 Task: Look for space in Kufstein, Austria from 4th June, 2023 to 15th June, 2023 for 2 adults in price range Rs.10000 to Rs.15000. Place can be entire place with 1  bedroom having 1 bed and 1 bathroom. Property type can be hotel. Amenities needed are: heating, . Booking option can be shelf check-in. Required host language is English.
Action: Mouse moved to (387, 83)
Screenshot: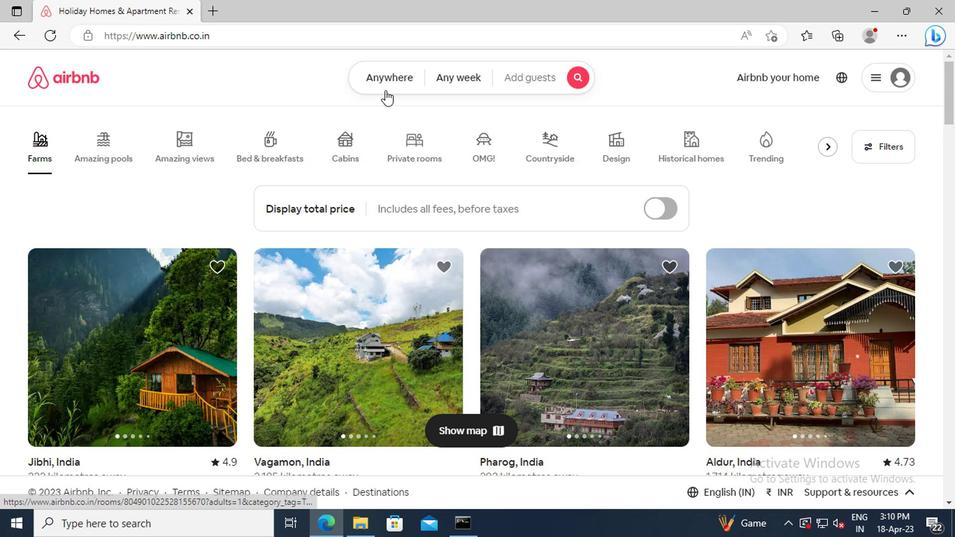 
Action: Mouse pressed left at (387, 83)
Screenshot: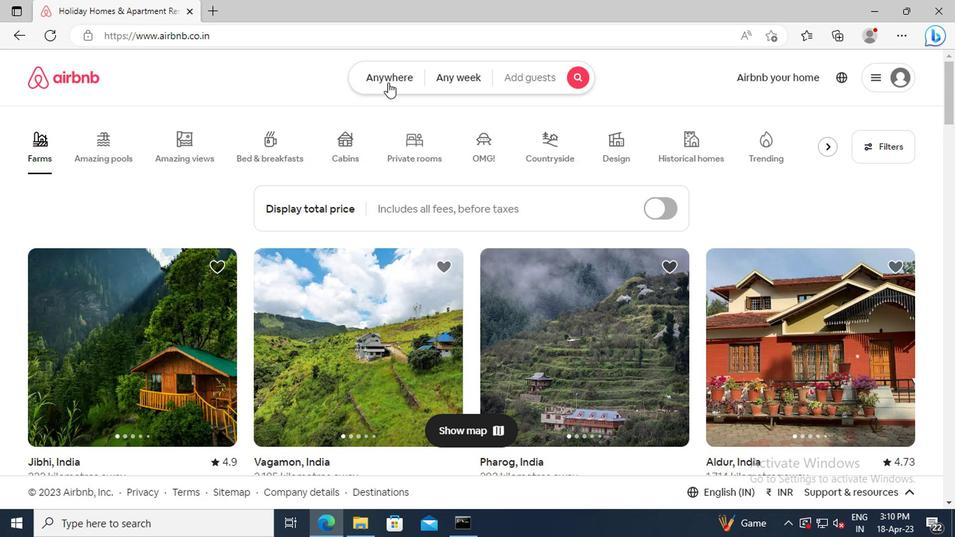 
Action: Mouse moved to (232, 139)
Screenshot: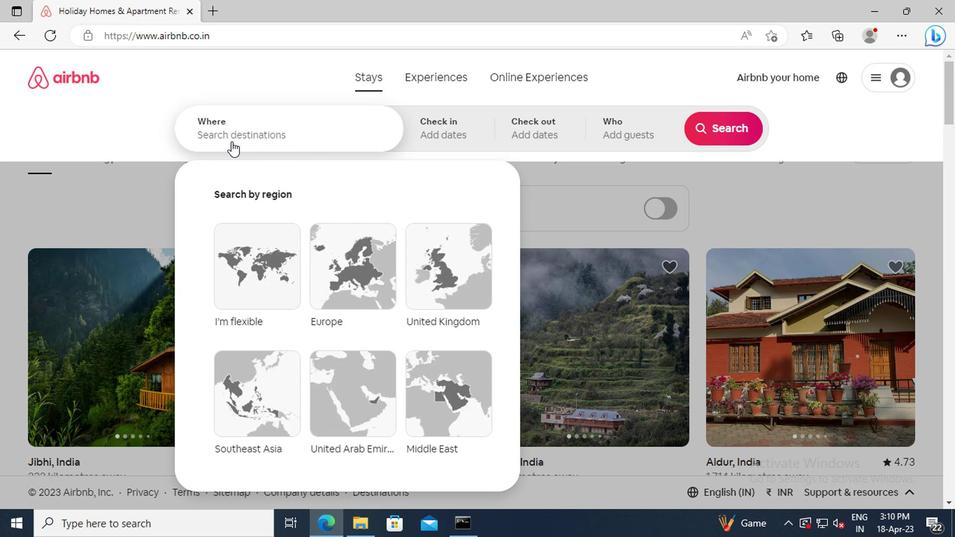 
Action: Mouse pressed left at (232, 139)
Screenshot: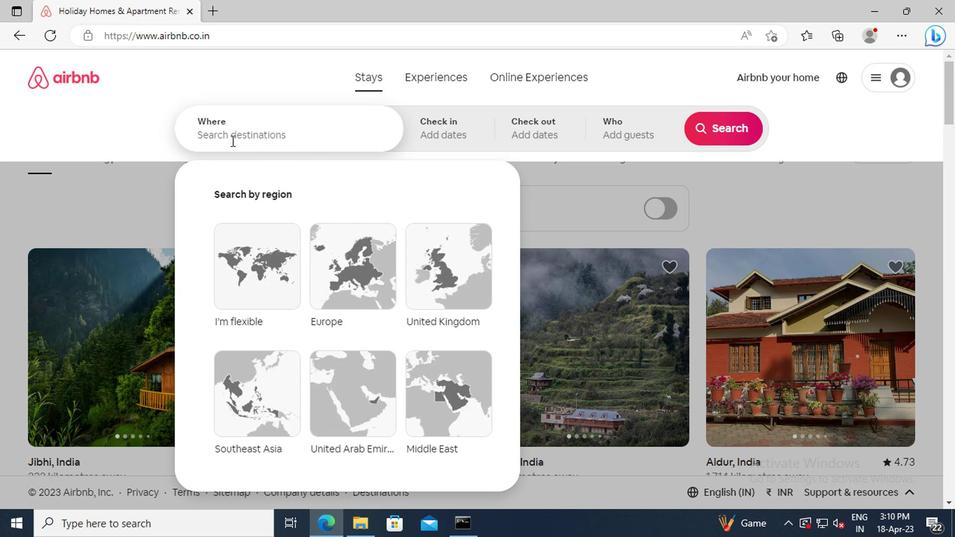
Action: Key pressed <Key.shift>KUFSTEIN,<Key.space><Key.shift_r>AUSTRIA<Key.enter>
Screenshot: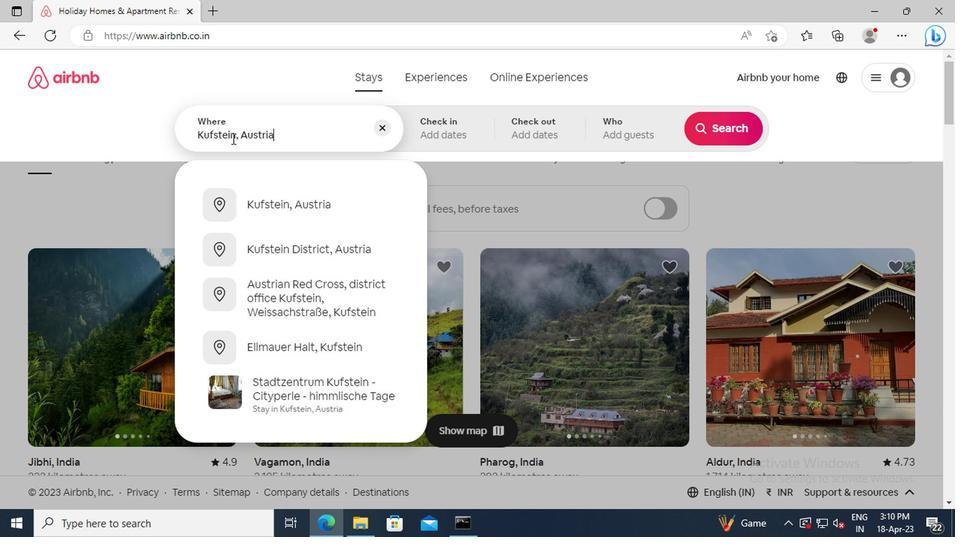 
Action: Mouse moved to (711, 242)
Screenshot: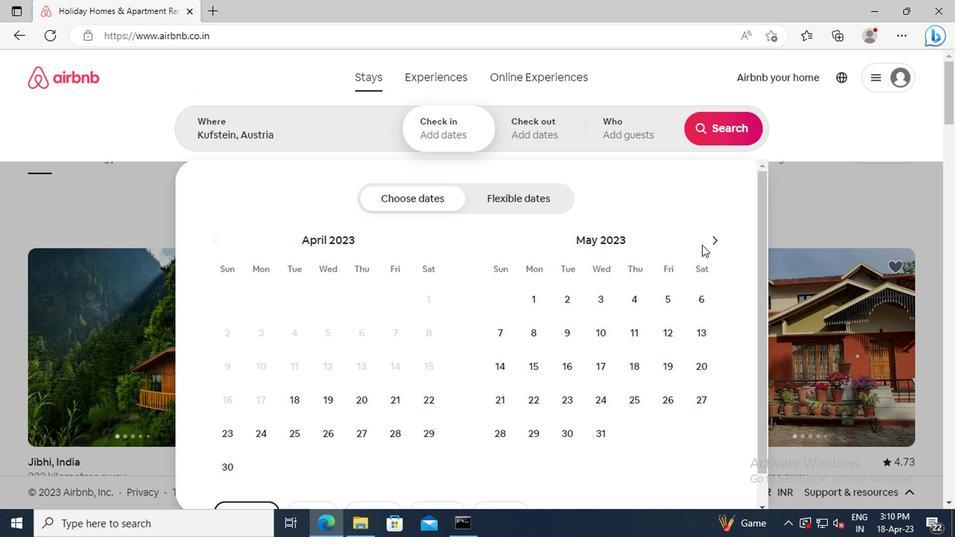 
Action: Mouse pressed left at (711, 242)
Screenshot: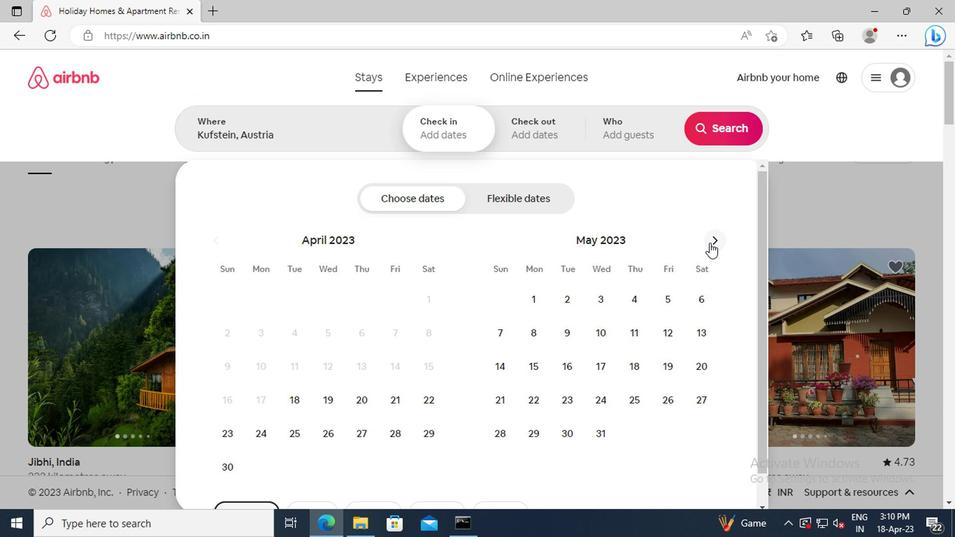 
Action: Mouse moved to (508, 335)
Screenshot: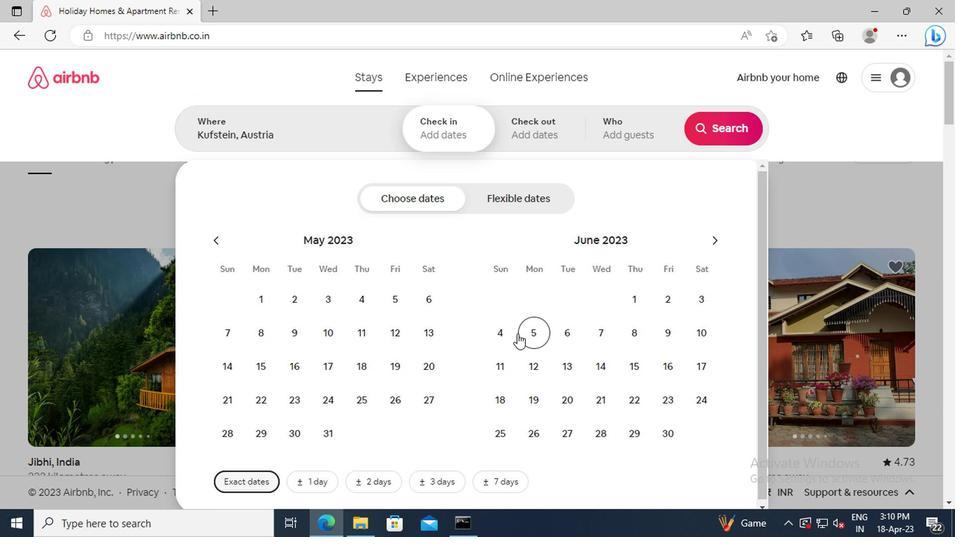 
Action: Mouse pressed left at (508, 335)
Screenshot: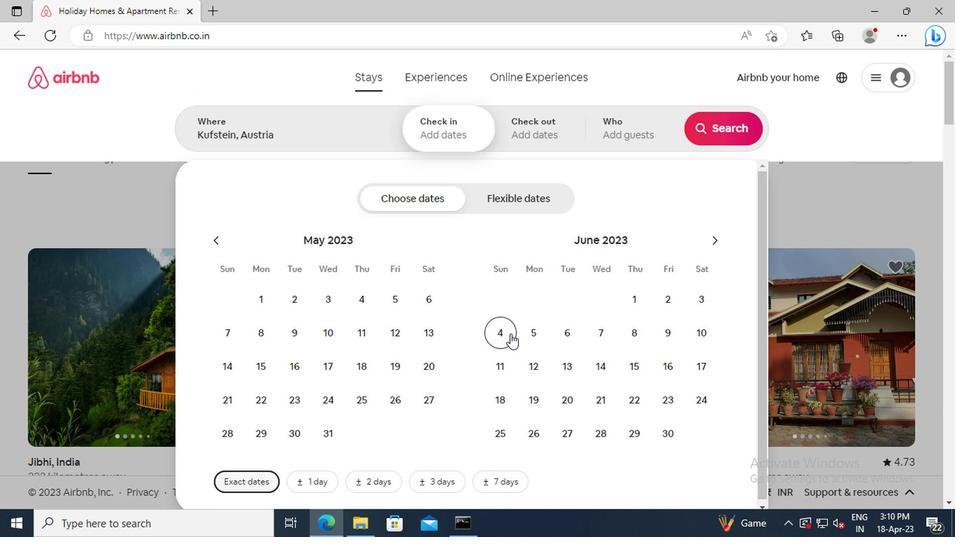 
Action: Mouse moved to (627, 373)
Screenshot: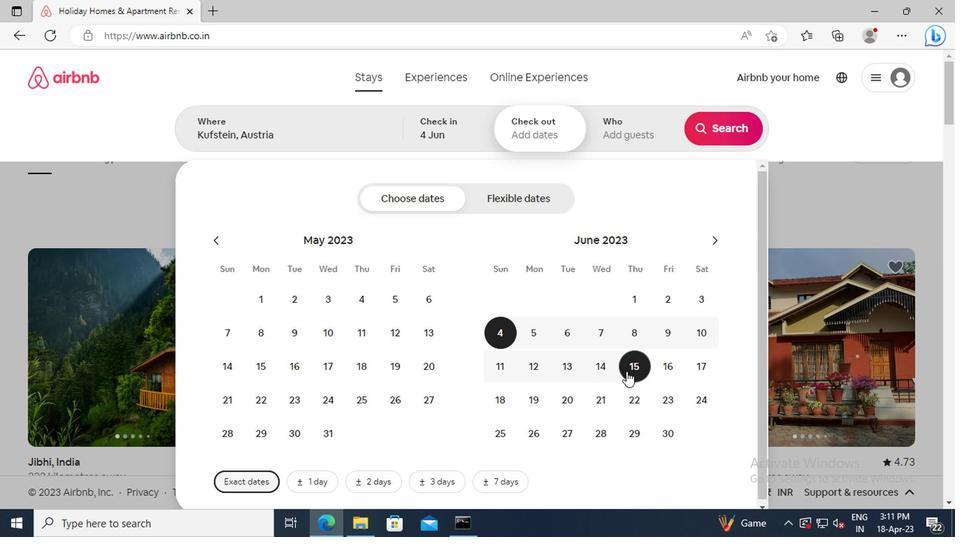 
Action: Mouse pressed left at (627, 373)
Screenshot: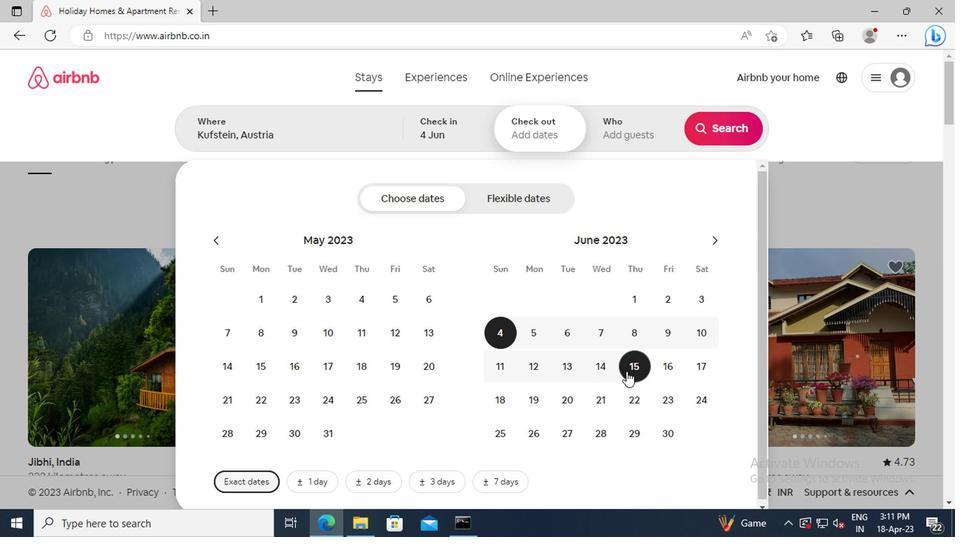 
Action: Mouse moved to (613, 133)
Screenshot: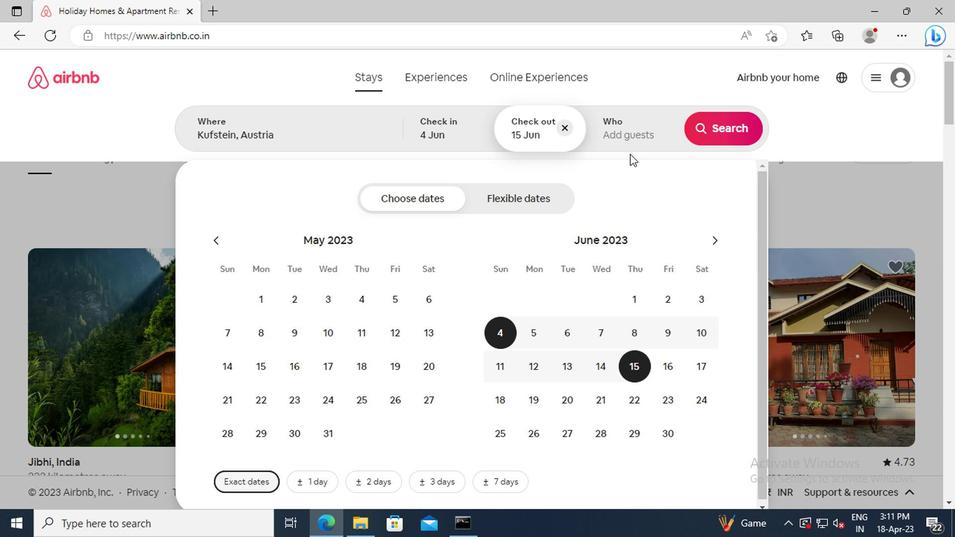 
Action: Mouse pressed left at (613, 133)
Screenshot: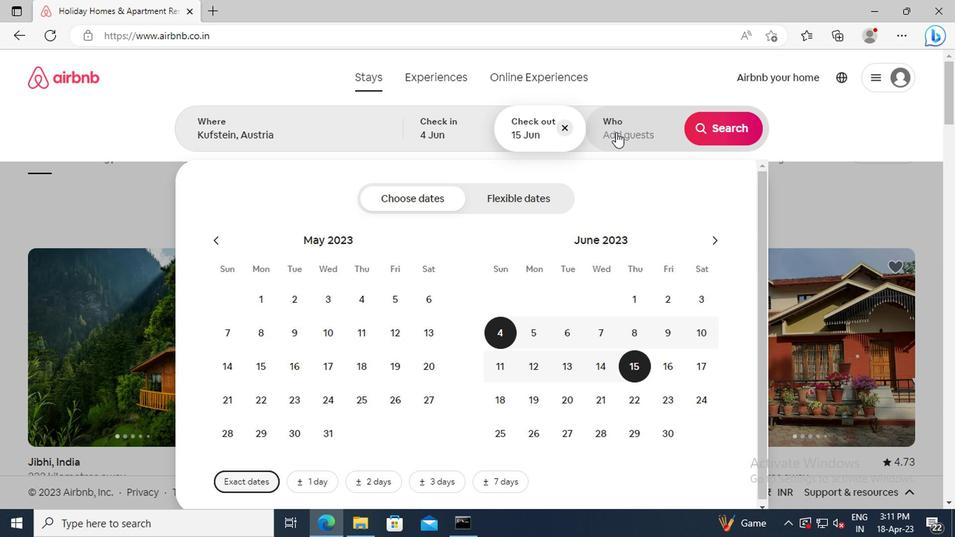 
Action: Mouse moved to (724, 200)
Screenshot: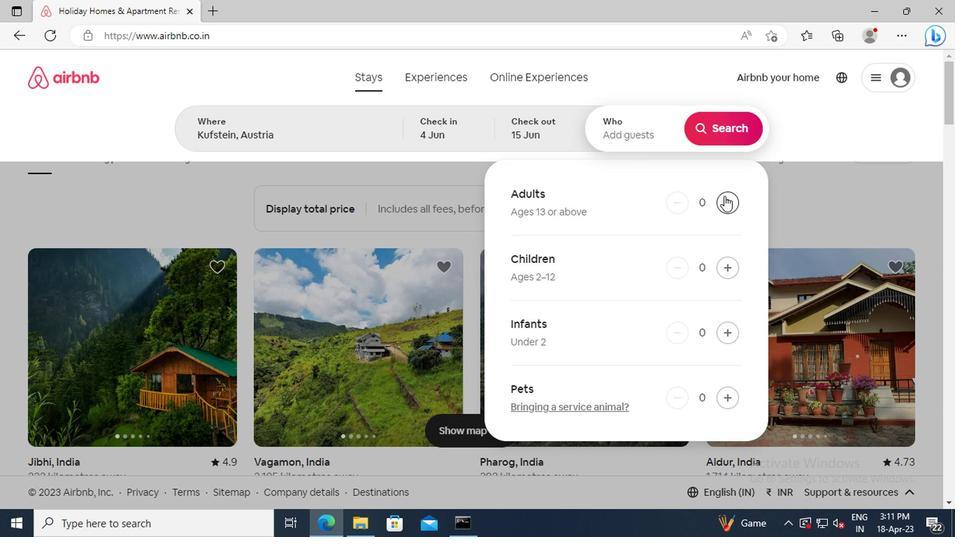 
Action: Mouse pressed left at (724, 200)
Screenshot: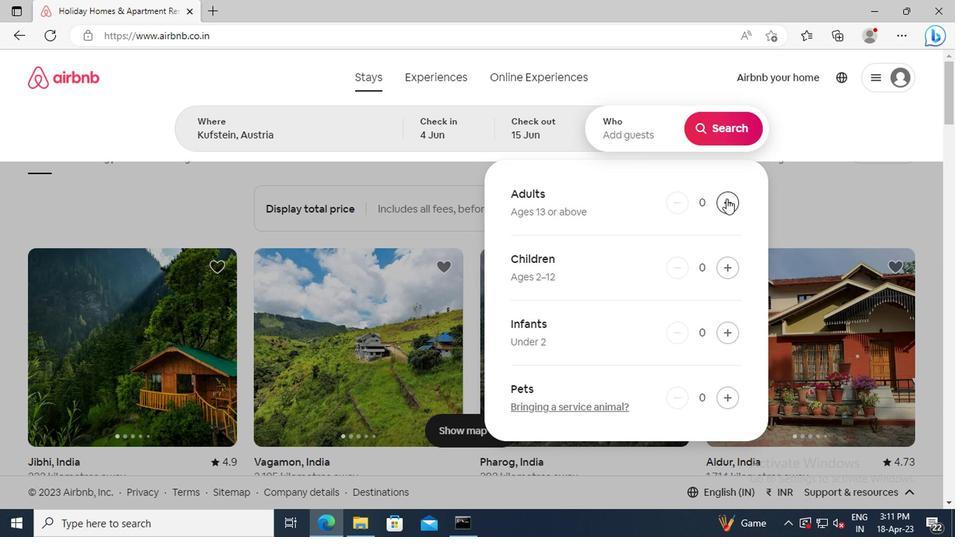 
Action: Mouse pressed left at (724, 200)
Screenshot: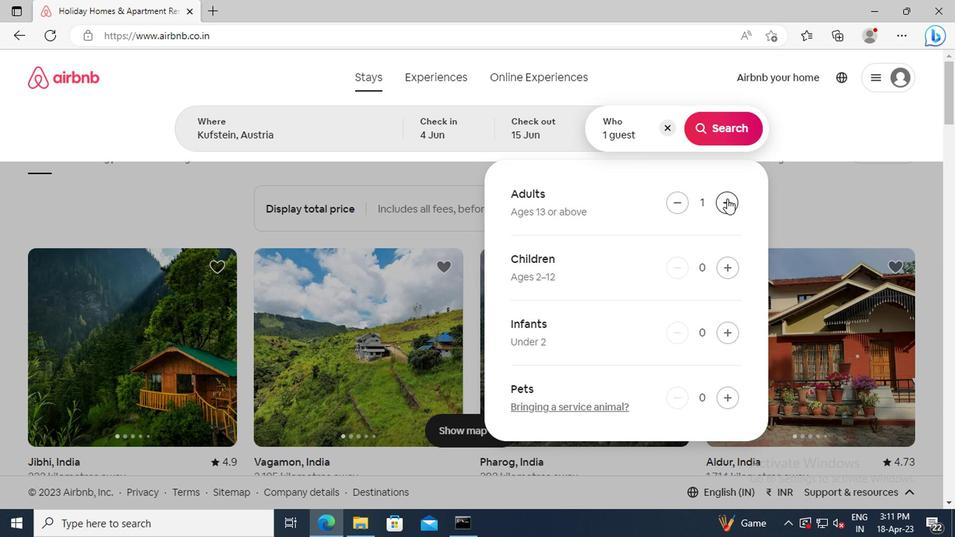 
Action: Mouse moved to (724, 127)
Screenshot: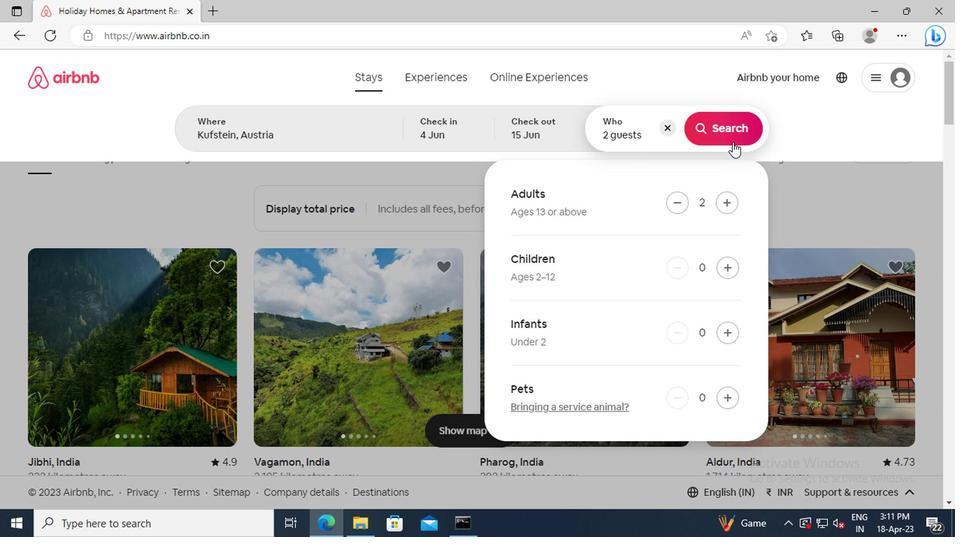 
Action: Mouse pressed left at (724, 127)
Screenshot: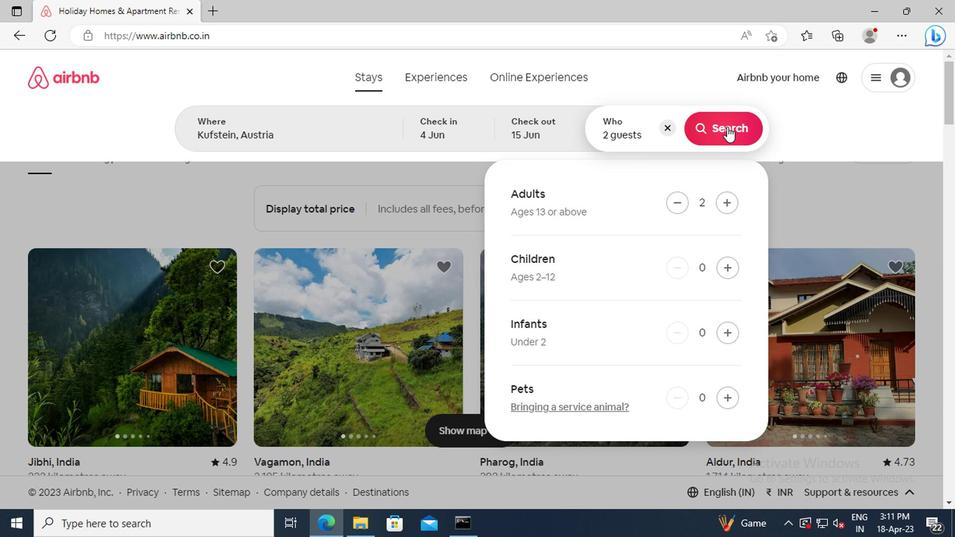 
Action: Mouse moved to (886, 129)
Screenshot: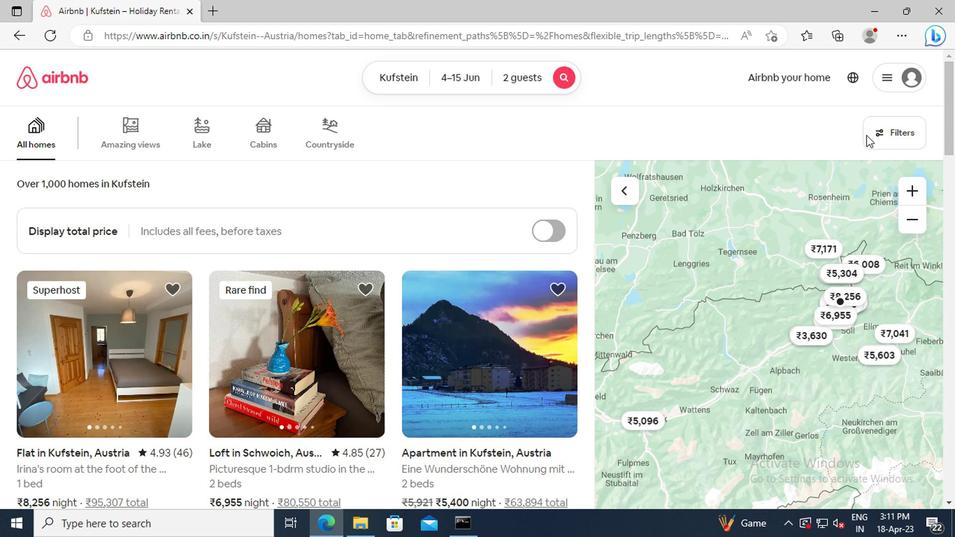 
Action: Mouse pressed left at (886, 129)
Screenshot: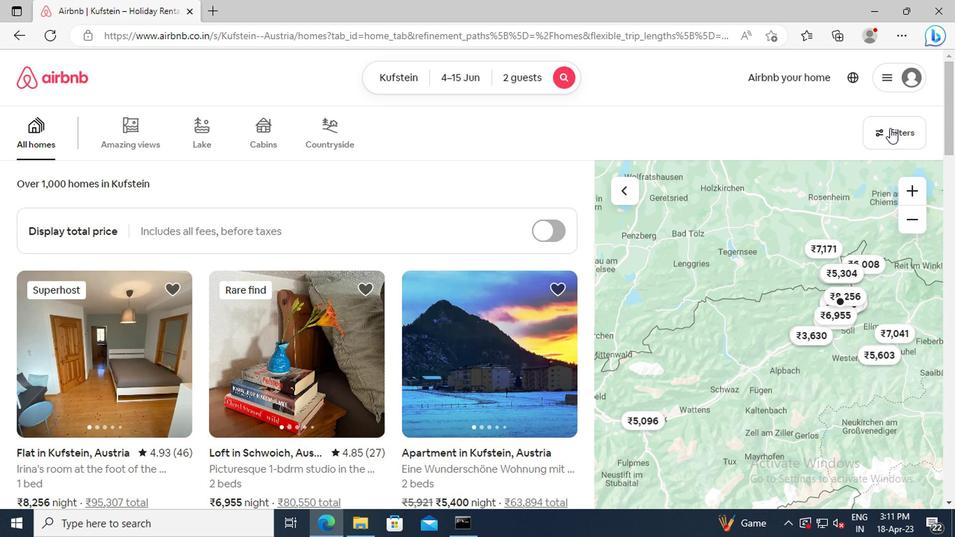 
Action: Mouse moved to (314, 313)
Screenshot: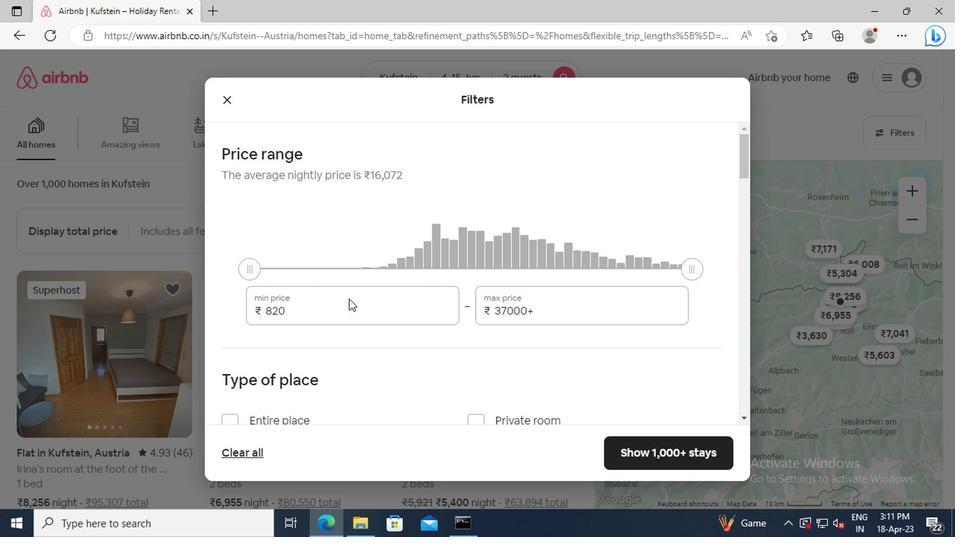 
Action: Mouse pressed left at (314, 313)
Screenshot: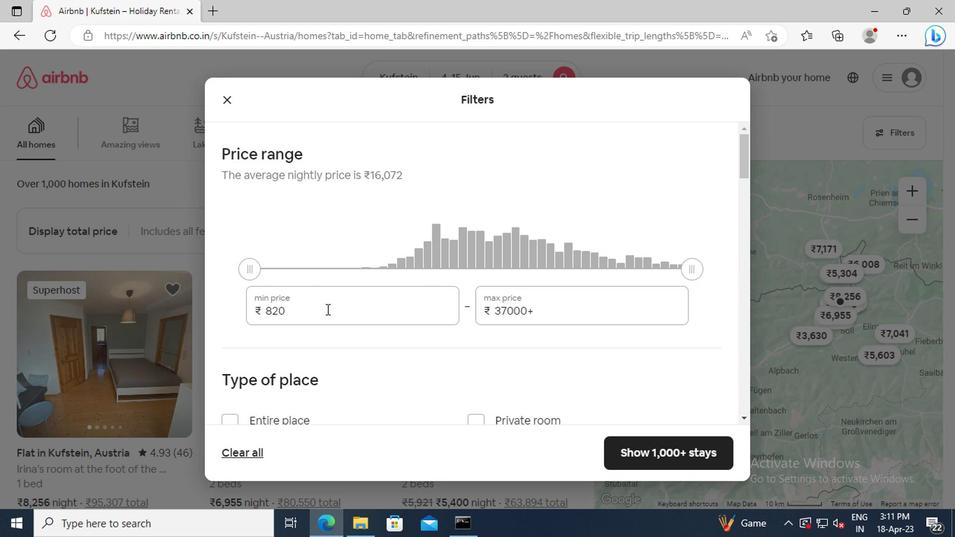 
Action: Key pressed <Key.backspace><Key.backspace><Key.backspace>10000<Key.tab><Key.delete>15000
Screenshot: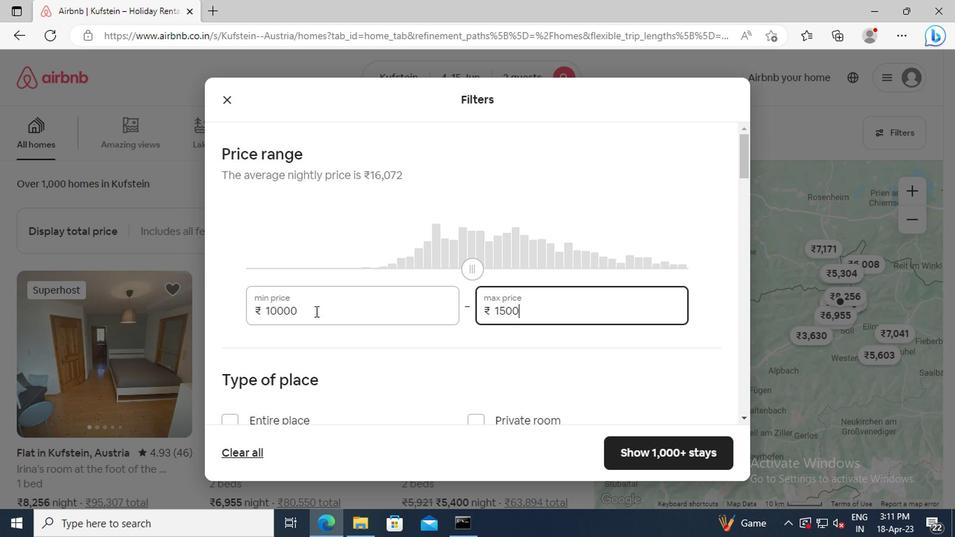 
Action: Mouse scrolled (314, 312) with delta (0, 0)
Screenshot: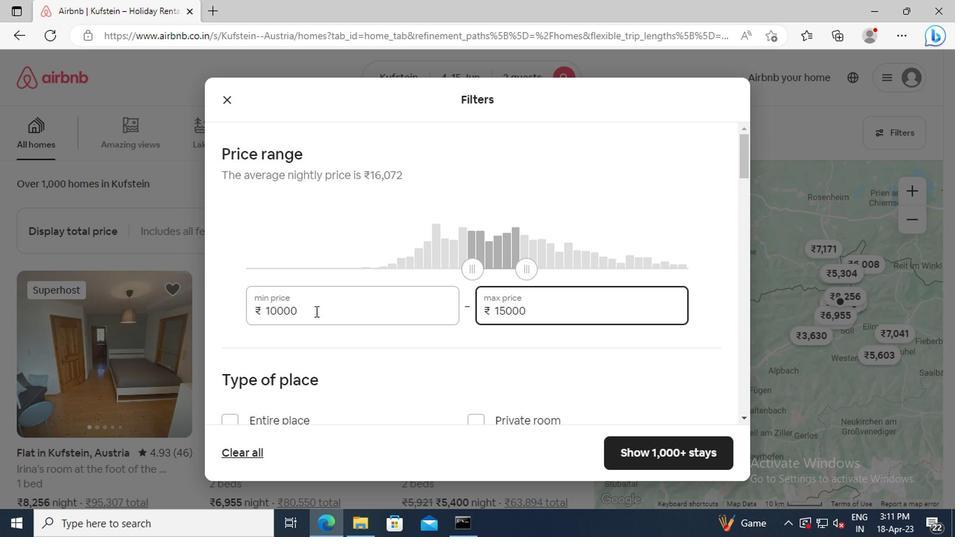 
Action: Mouse scrolled (314, 312) with delta (0, 0)
Screenshot: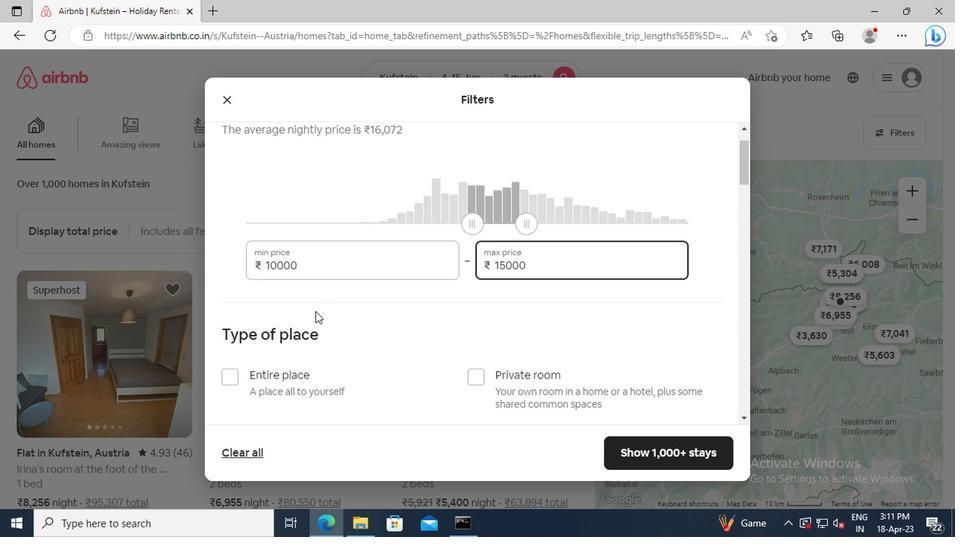 
Action: Mouse scrolled (314, 312) with delta (0, 0)
Screenshot: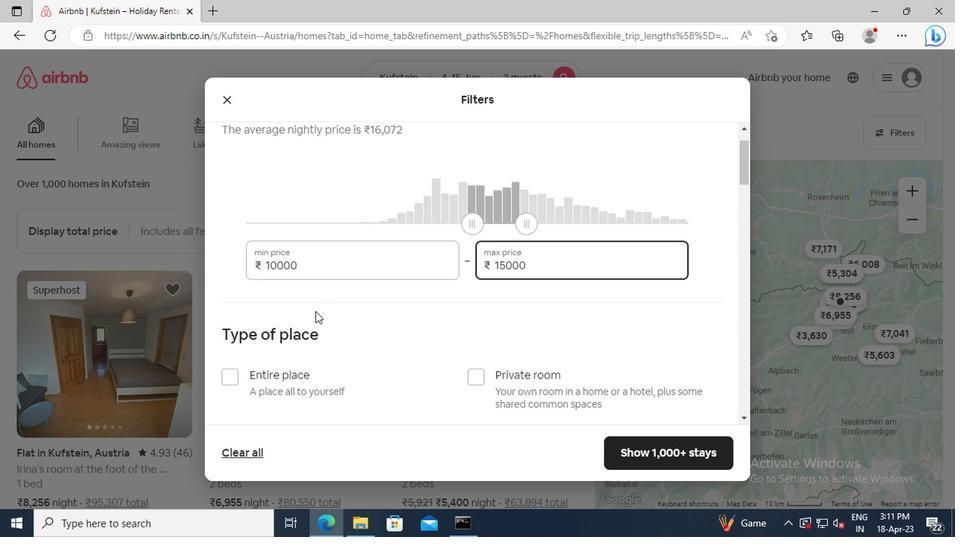 
Action: Mouse moved to (227, 290)
Screenshot: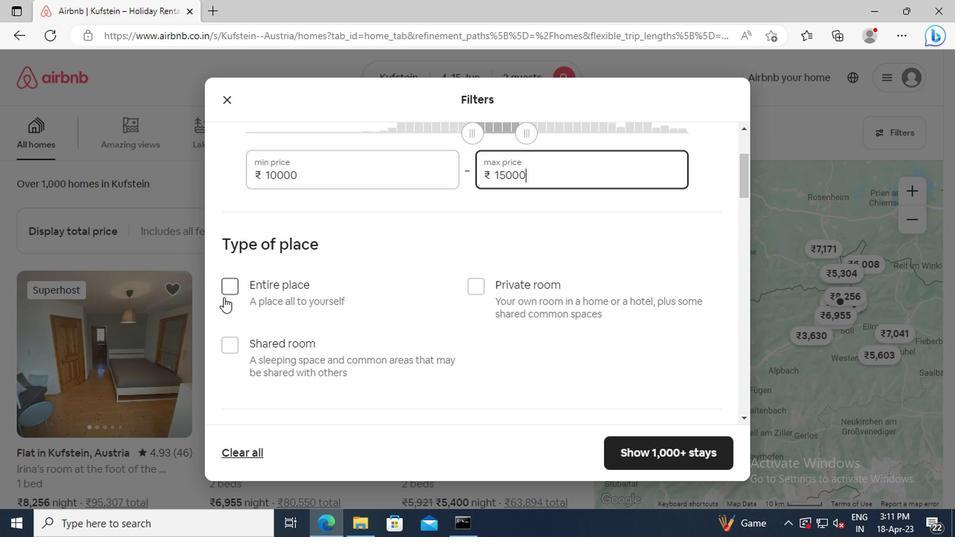 
Action: Mouse pressed left at (227, 290)
Screenshot: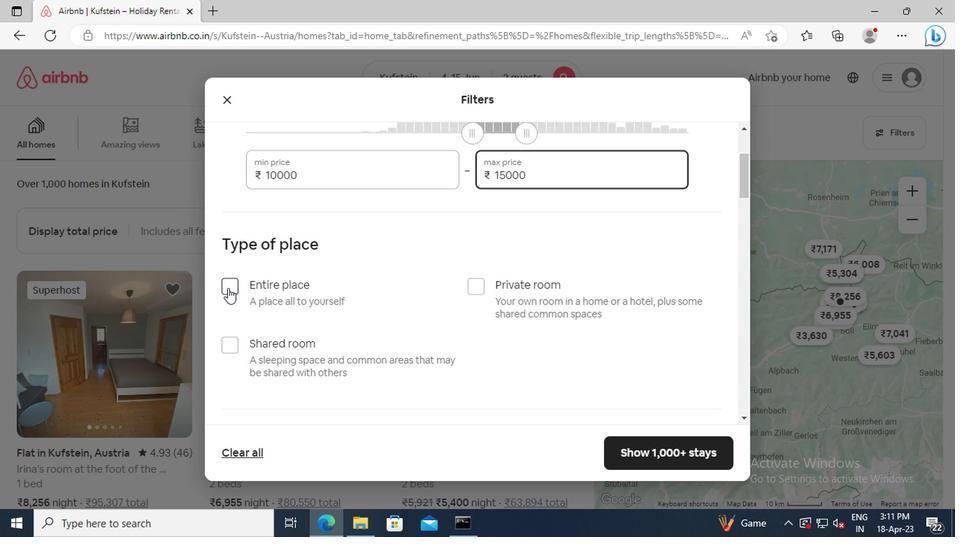 
Action: Mouse moved to (379, 282)
Screenshot: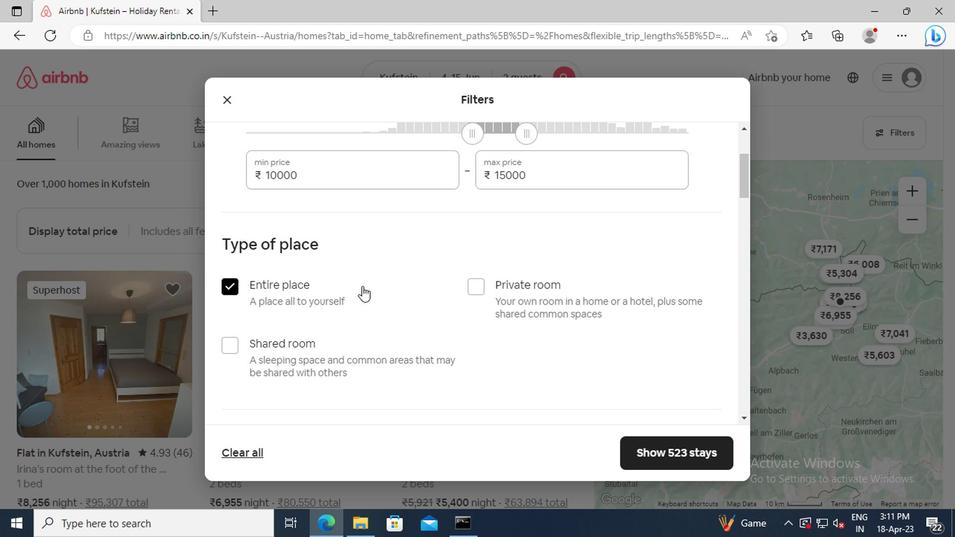 
Action: Mouse scrolled (379, 281) with delta (0, 0)
Screenshot: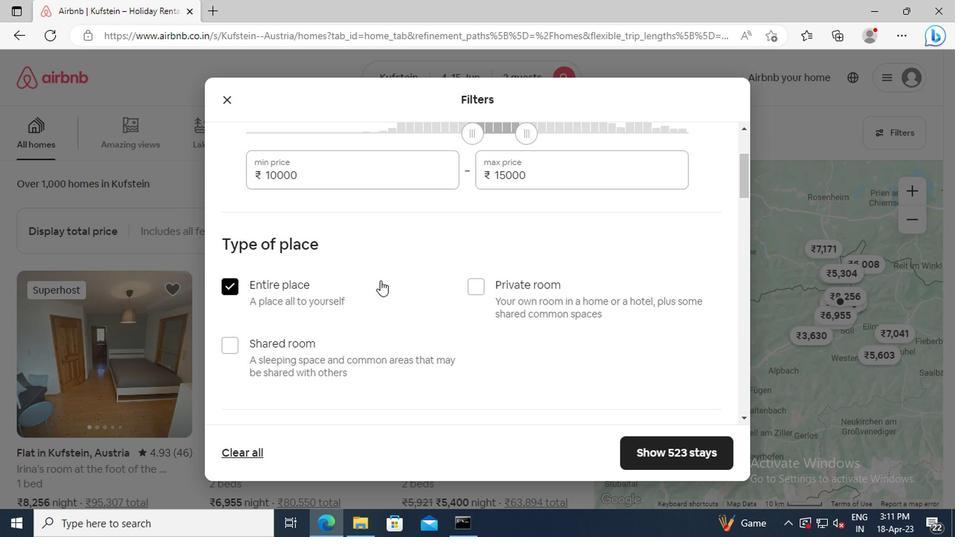 
Action: Mouse scrolled (379, 281) with delta (0, 0)
Screenshot: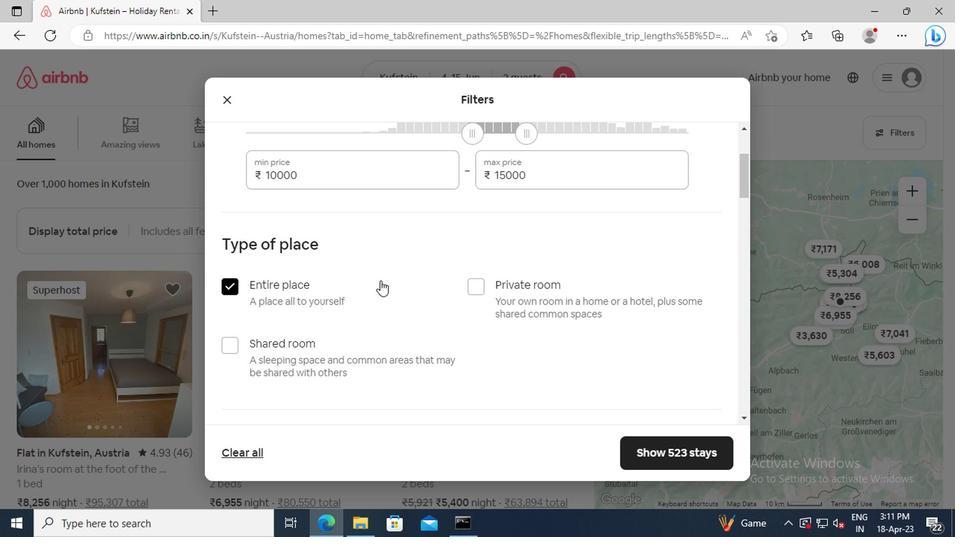 
Action: Mouse scrolled (379, 281) with delta (0, 0)
Screenshot: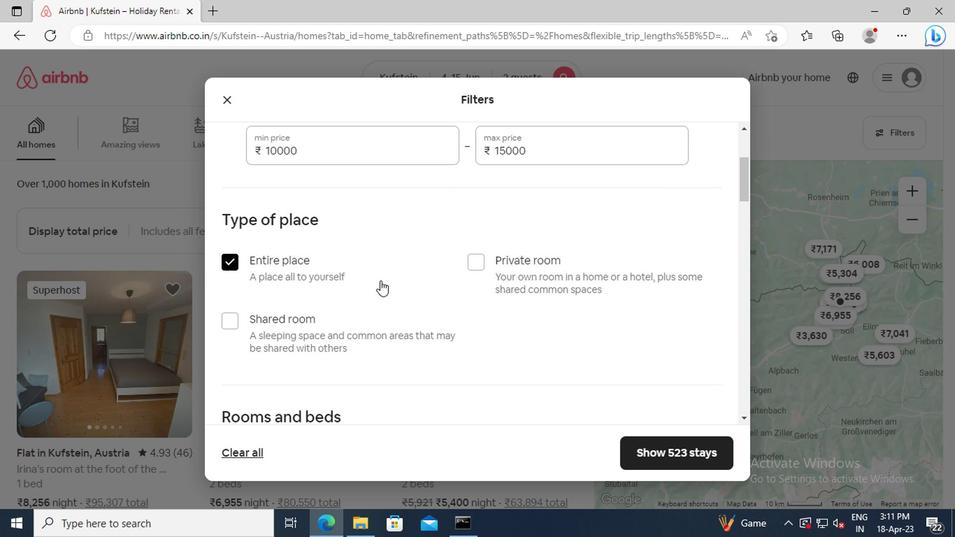 
Action: Mouse scrolled (379, 281) with delta (0, 0)
Screenshot: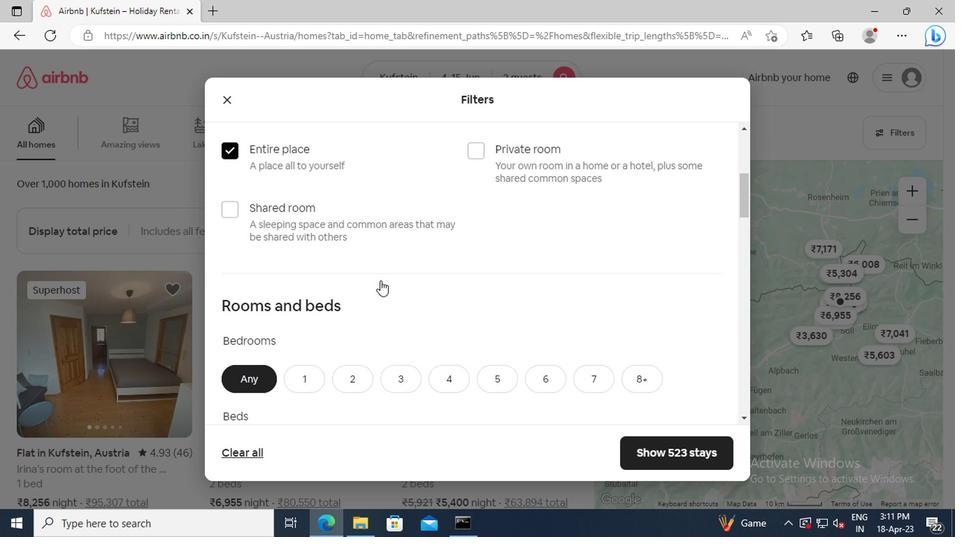 
Action: Mouse moved to (314, 329)
Screenshot: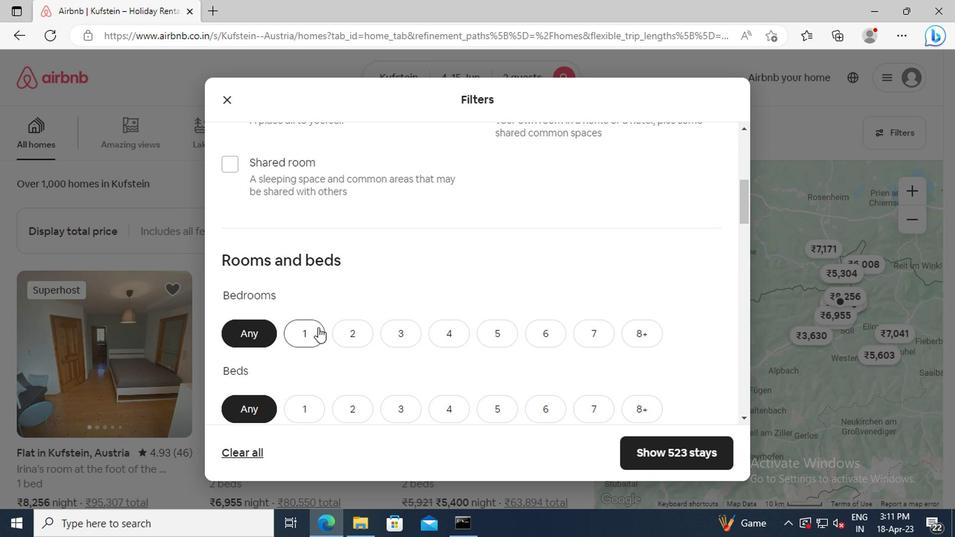 
Action: Mouse pressed left at (314, 329)
Screenshot: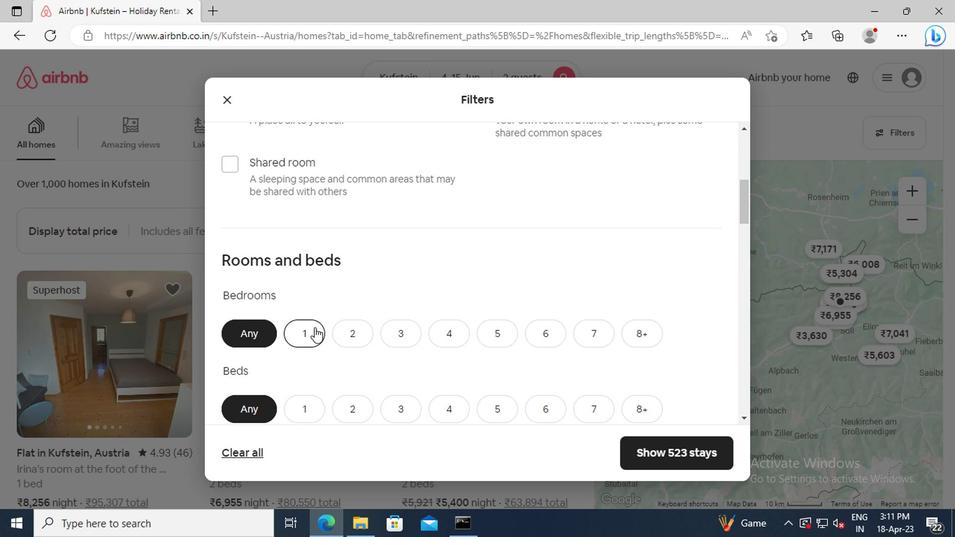 
Action: Mouse scrolled (314, 328) with delta (0, 0)
Screenshot: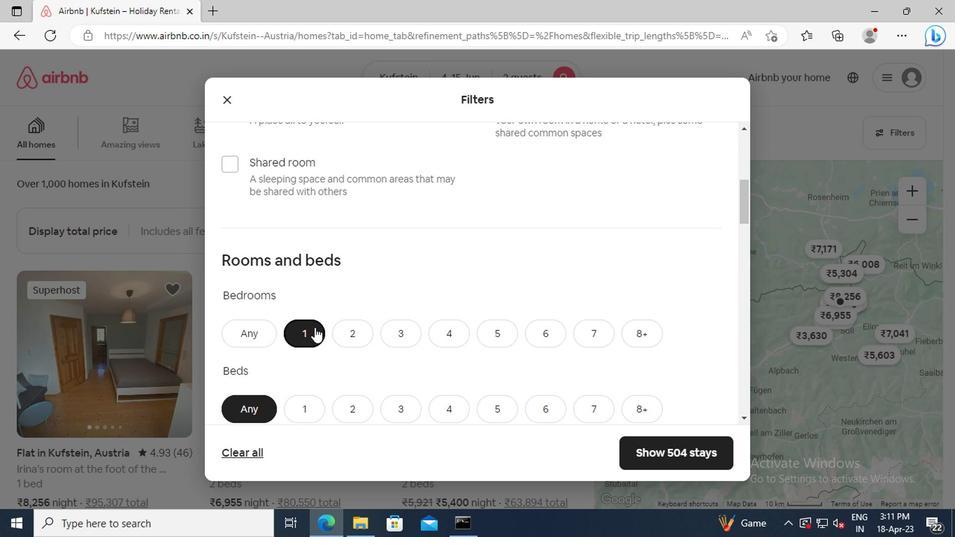 
Action: Mouse scrolled (314, 328) with delta (0, 0)
Screenshot: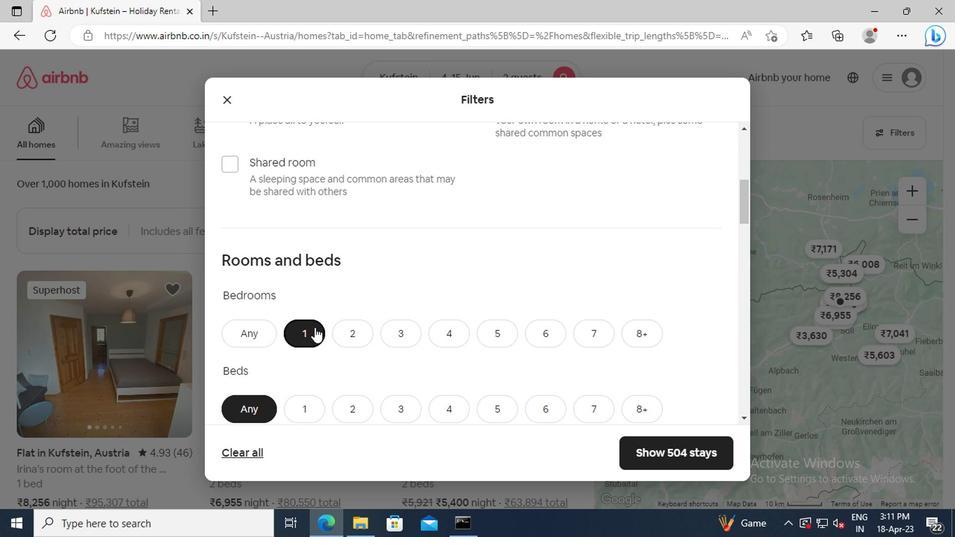 
Action: Mouse moved to (304, 321)
Screenshot: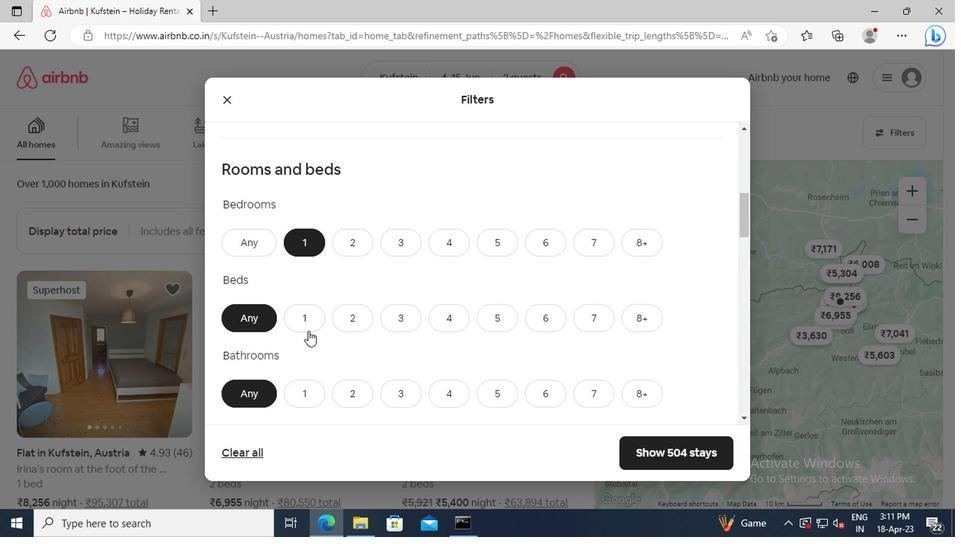 
Action: Mouse pressed left at (304, 321)
Screenshot: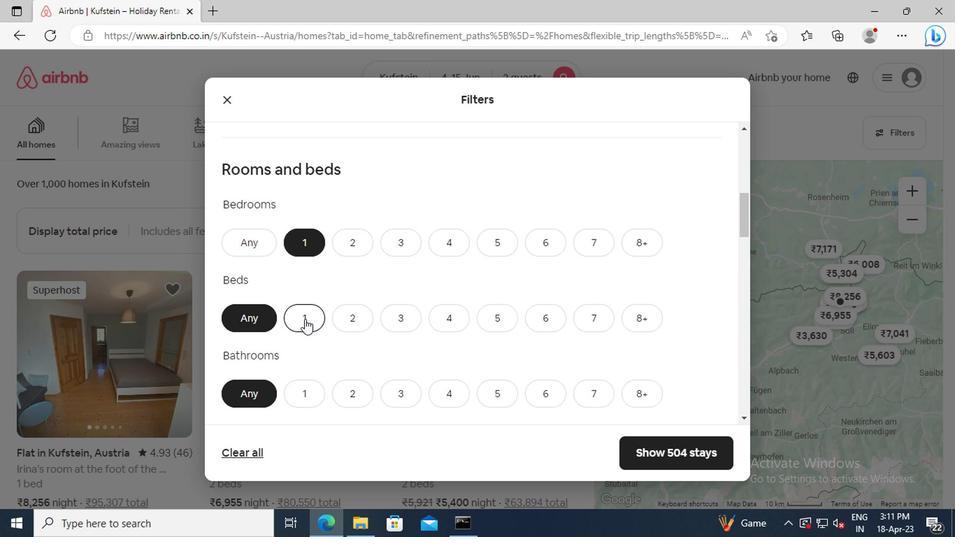 
Action: Mouse scrolled (304, 320) with delta (0, 0)
Screenshot: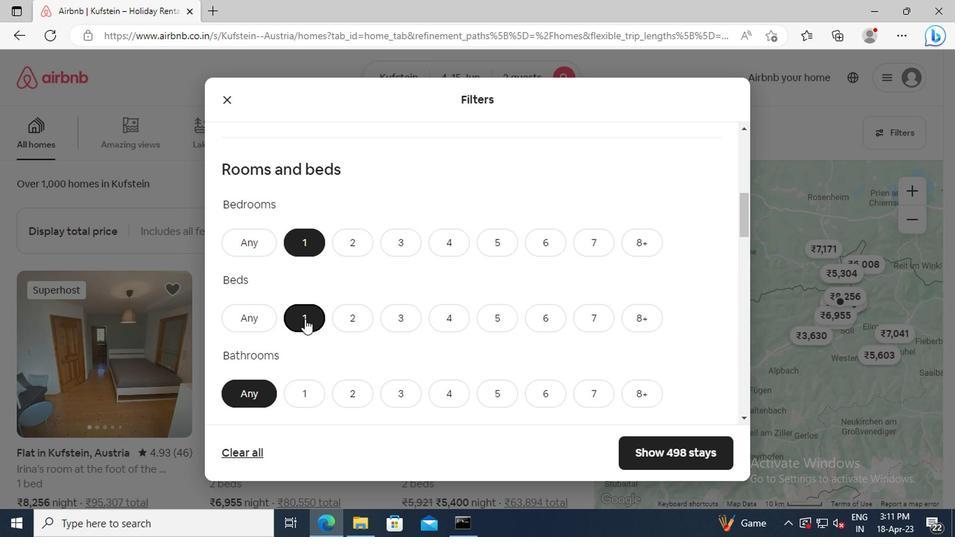 
Action: Mouse scrolled (304, 320) with delta (0, 0)
Screenshot: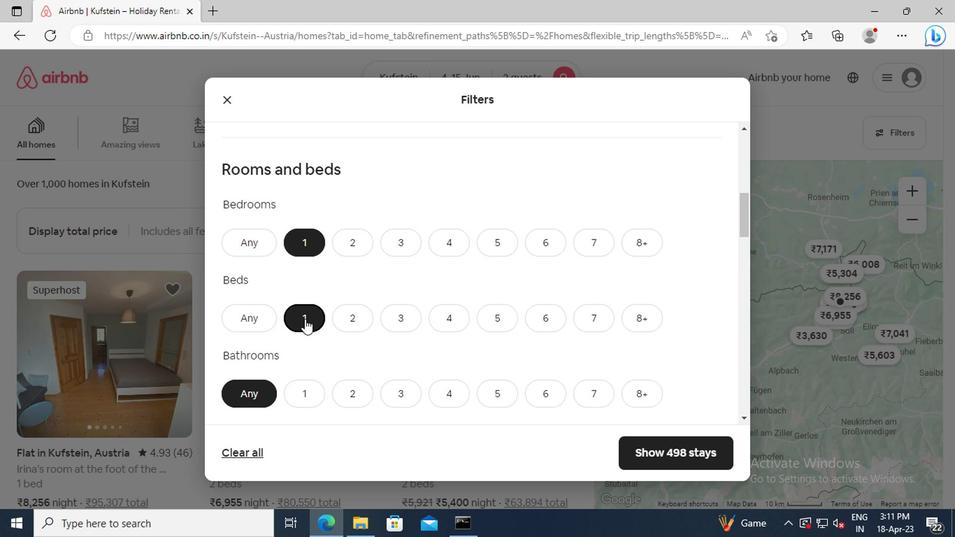 
Action: Mouse moved to (307, 309)
Screenshot: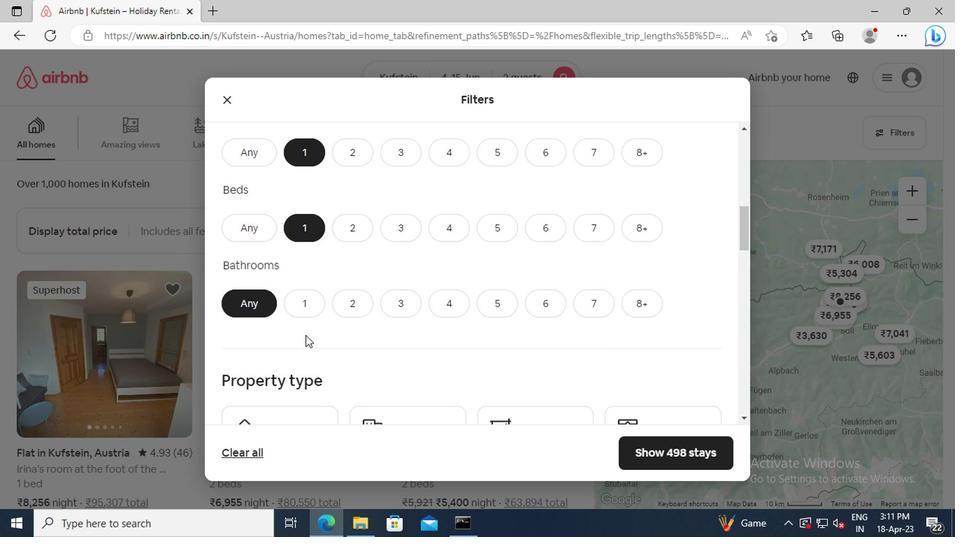 
Action: Mouse pressed left at (307, 309)
Screenshot: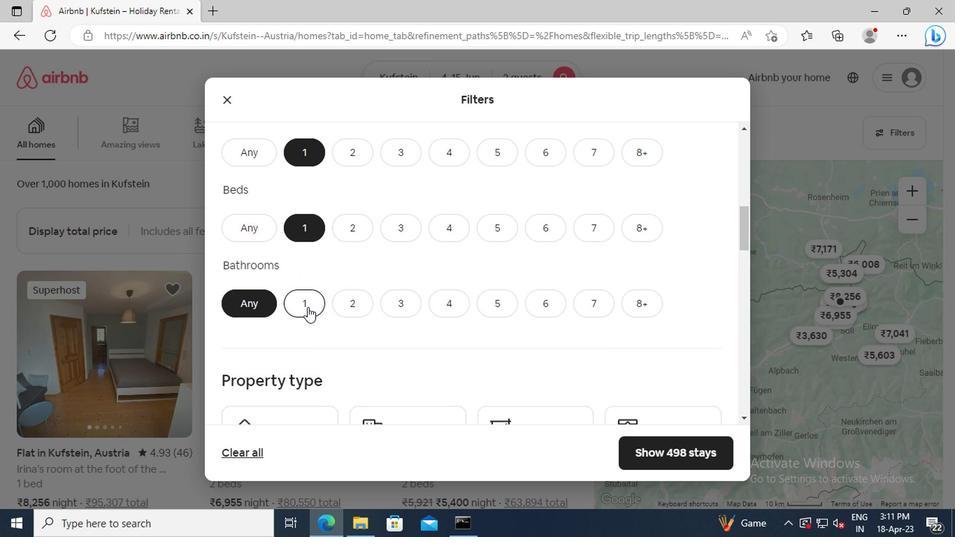 
Action: Mouse scrolled (307, 308) with delta (0, 0)
Screenshot: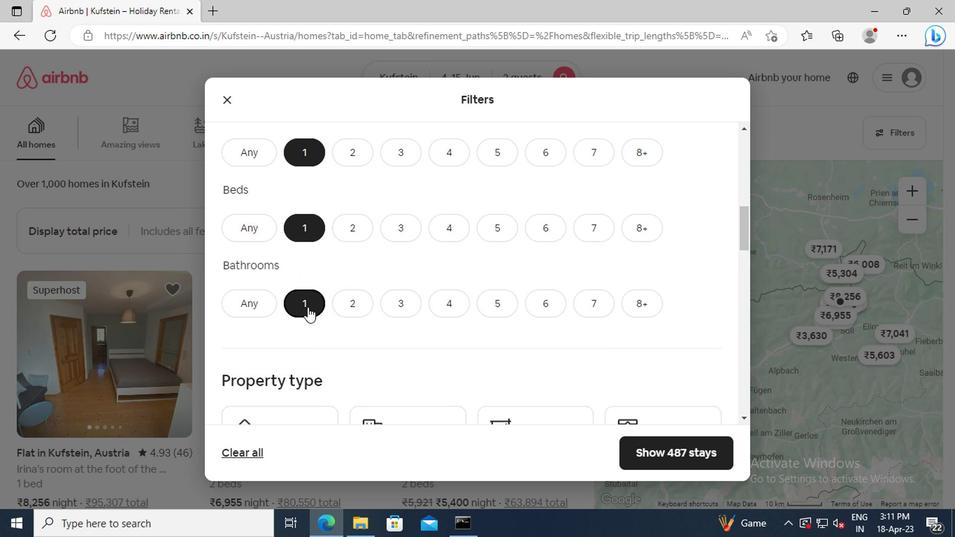 
Action: Mouse scrolled (307, 308) with delta (0, 0)
Screenshot: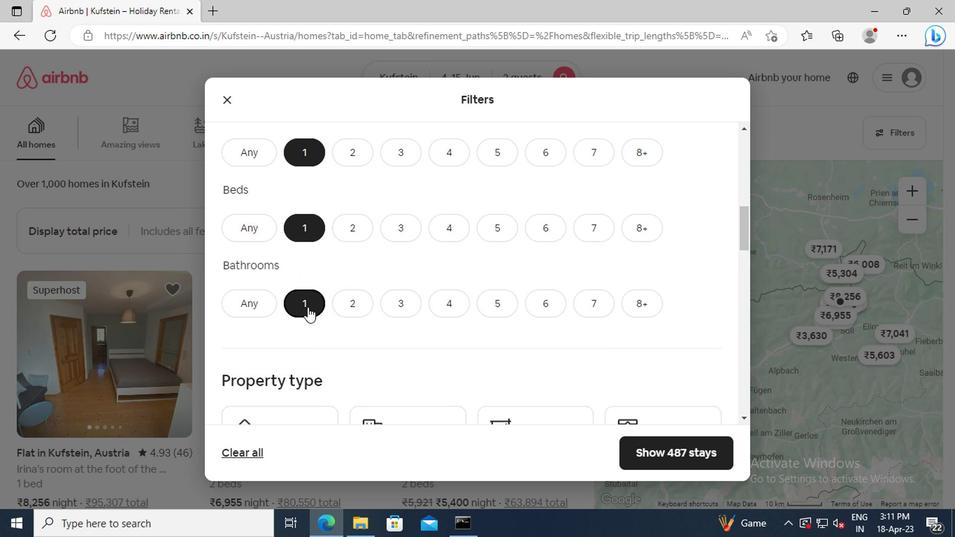 
Action: Mouse scrolled (307, 308) with delta (0, 0)
Screenshot: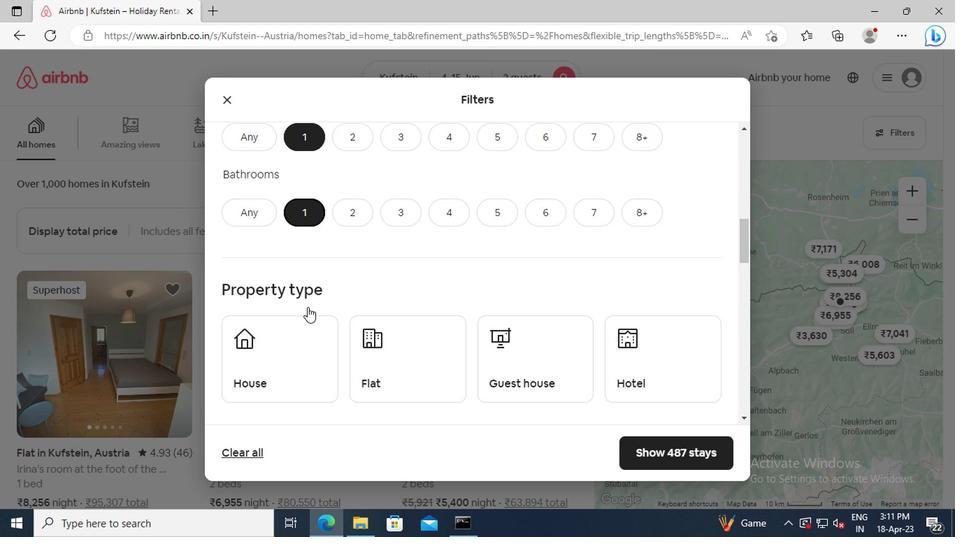 
Action: Mouse moved to (619, 303)
Screenshot: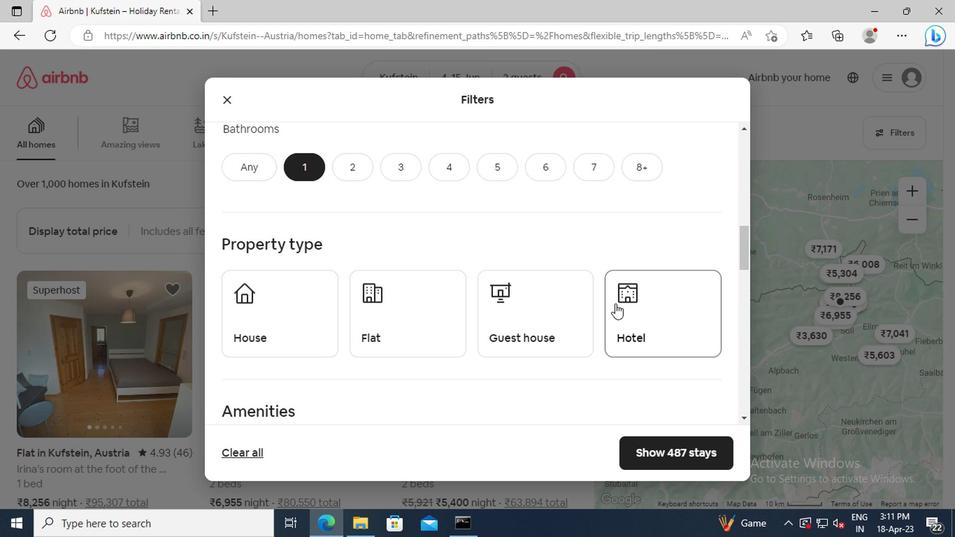 
Action: Mouse pressed left at (619, 303)
Screenshot: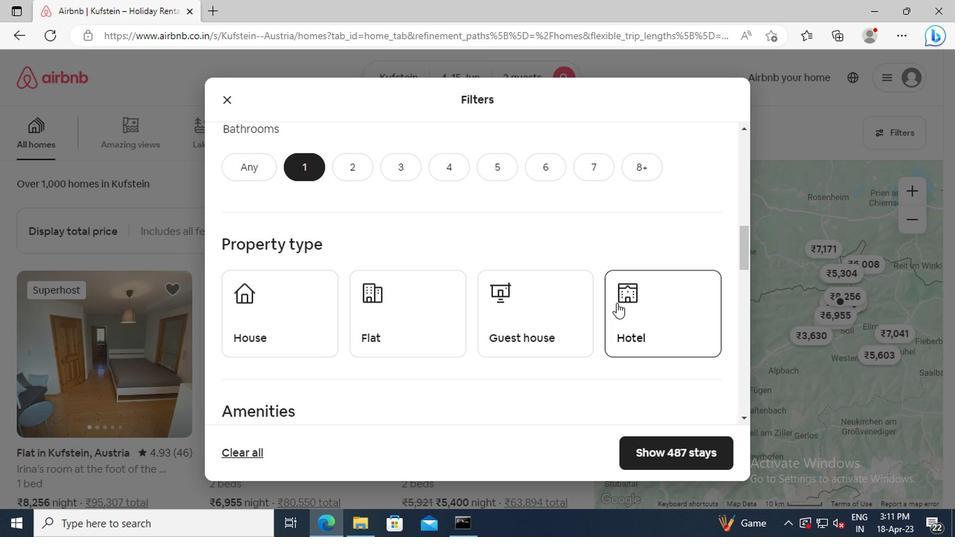 
Action: Mouse moved to (392, 303)
Screenshot: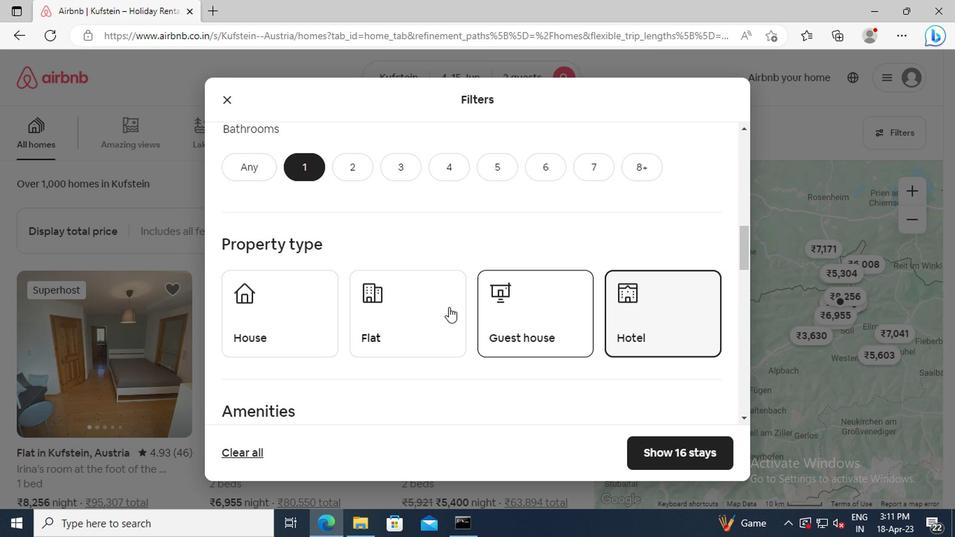
Action: Mouse scrolled (392, 302) with delta (0, 0)
Screenshot: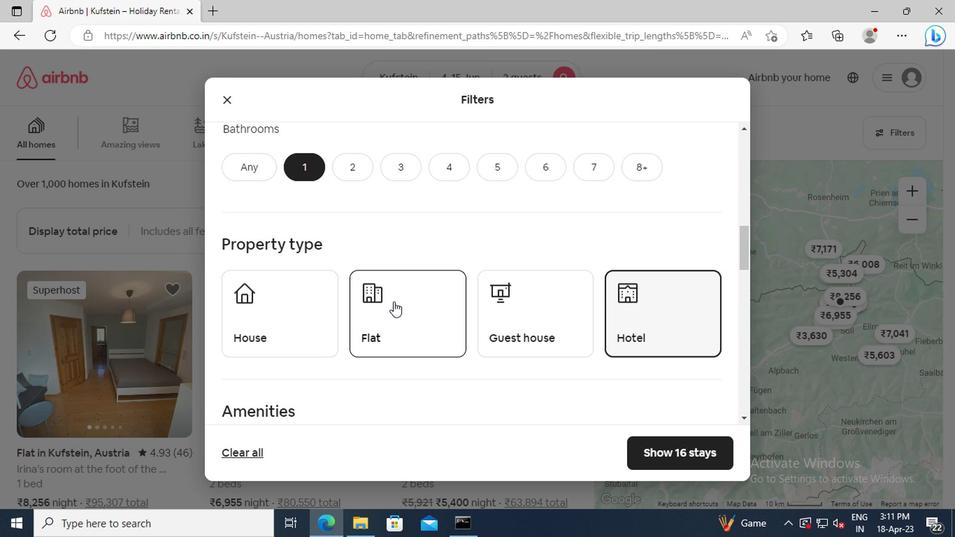 
Action: Mouse scrolled (392, 302) with delta (0, 0)
Screenshot: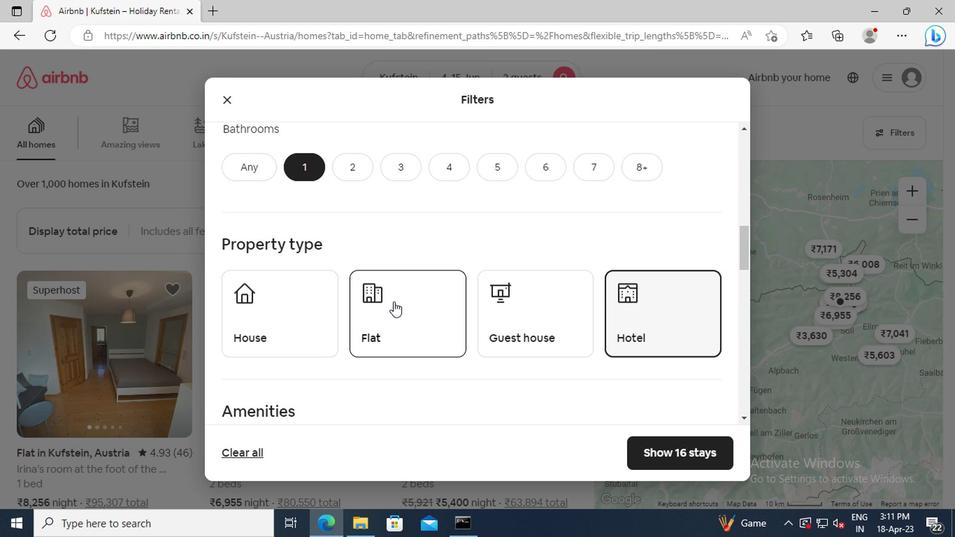 
Action: Mouse scrolled (392, 302) with delta (0, 0)
Screenshot: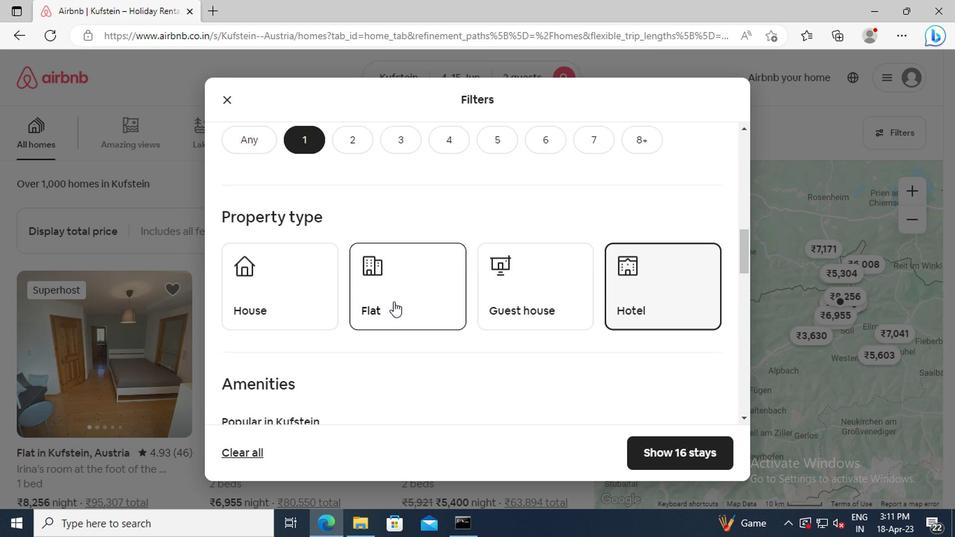 
Action: Mouse scrolled (392, 302) with delta (0, 0)
Screenshot: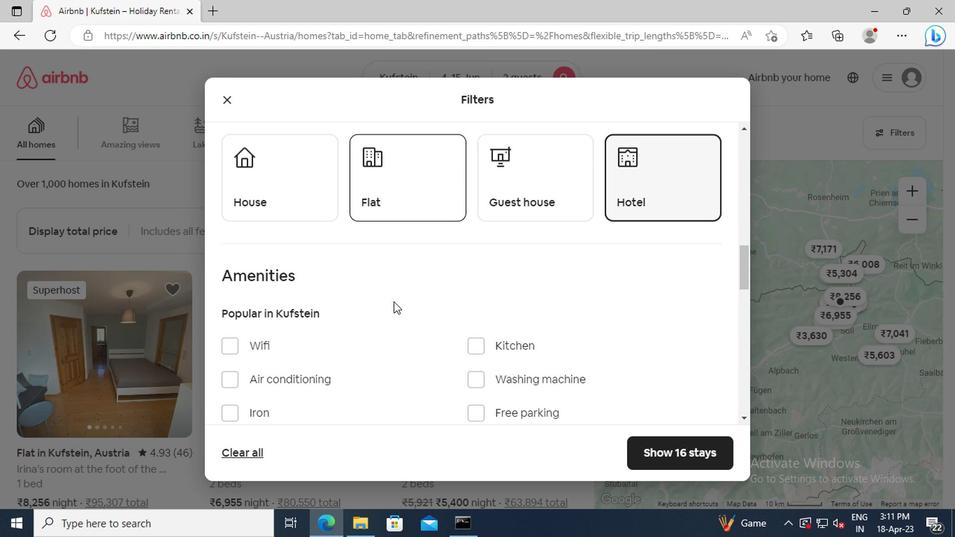 
Action: Mouse scrolled (392, 302) with delta (0, 0)
Screenshot: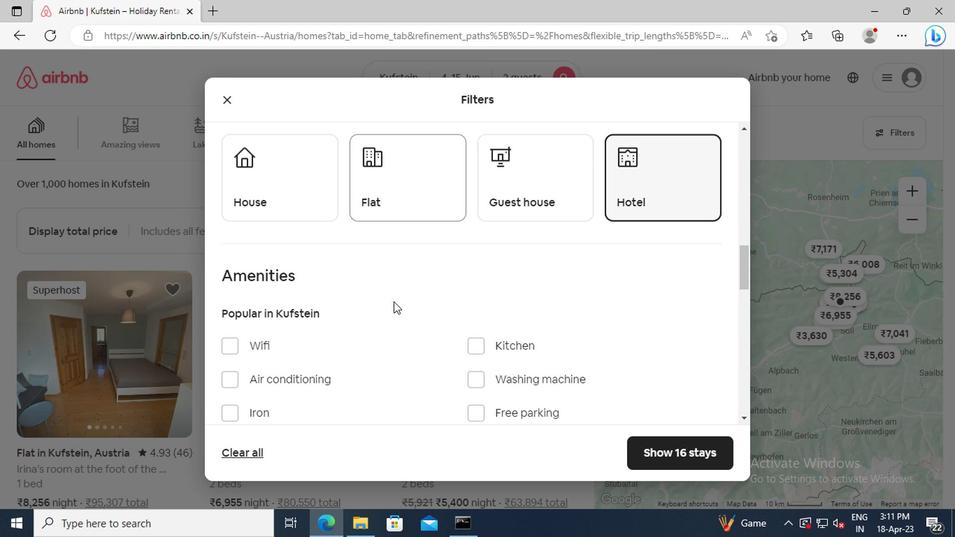 
Action: Mouse scrolled (392, 302) with delta (0, 0)
Screenshot: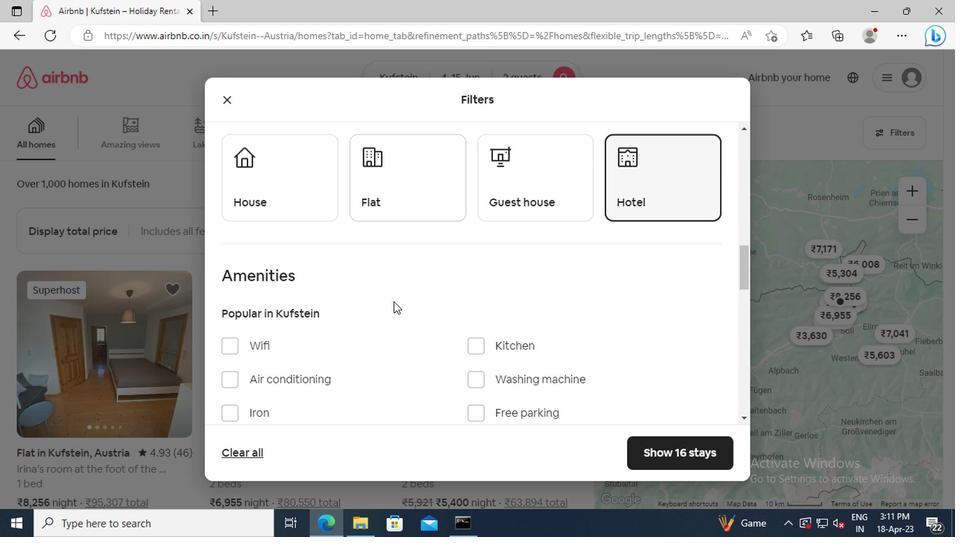 
Action: Mouse moved to (255, 309)
Screenshot: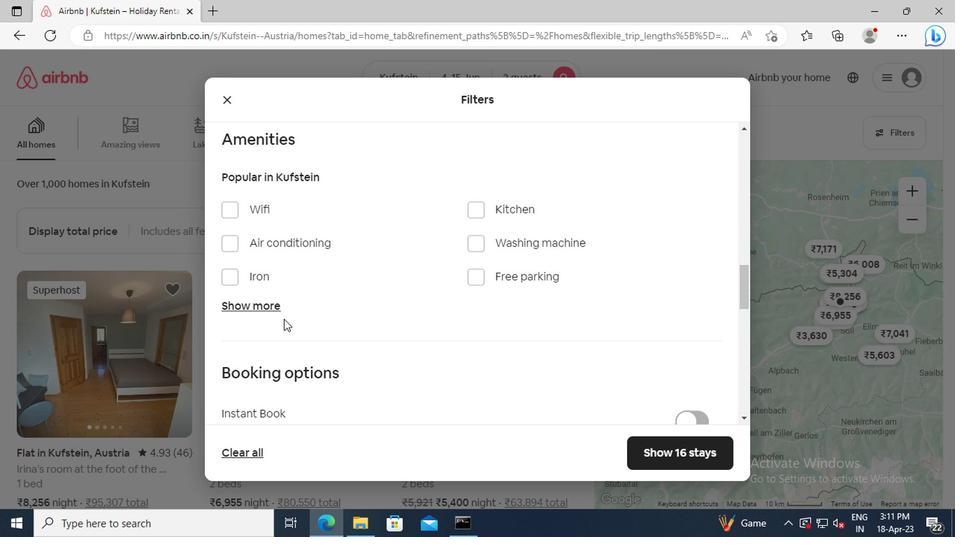 
Action: Mouse pressed left at (255, 309)
Screenshot: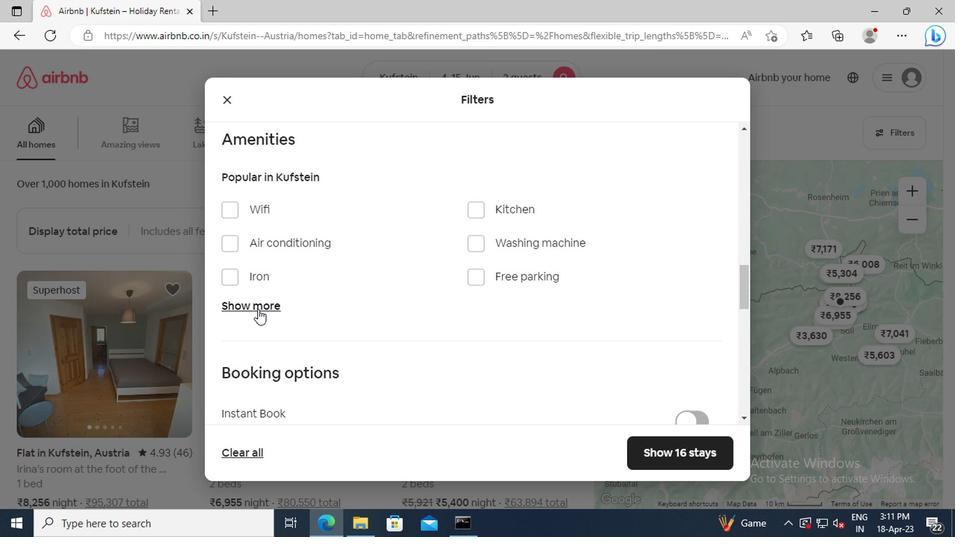 
Action: Mouse scrolled (255, 309) with delta (0, 0)
Screenshot: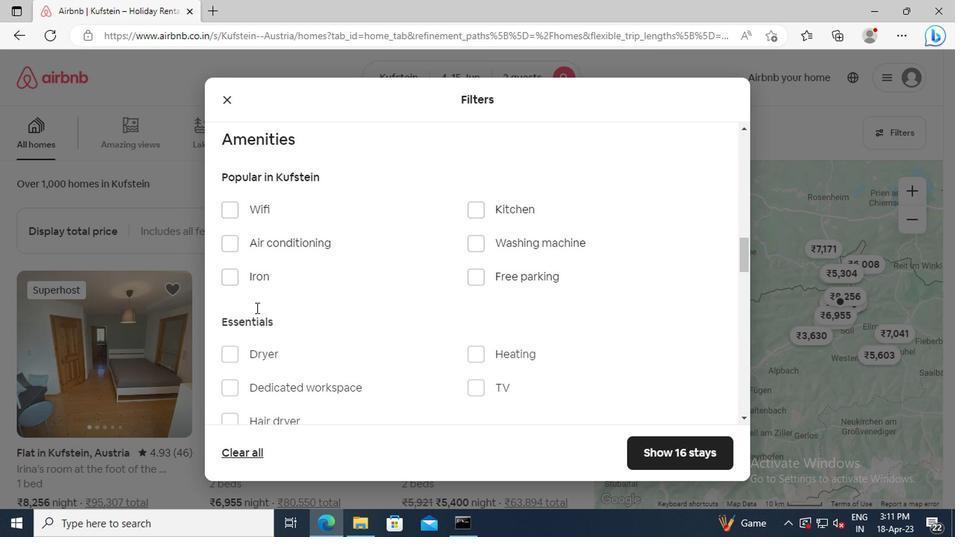 
Action: Mouse scrolled (255, 309) with delta (0, 0)
Screenshot: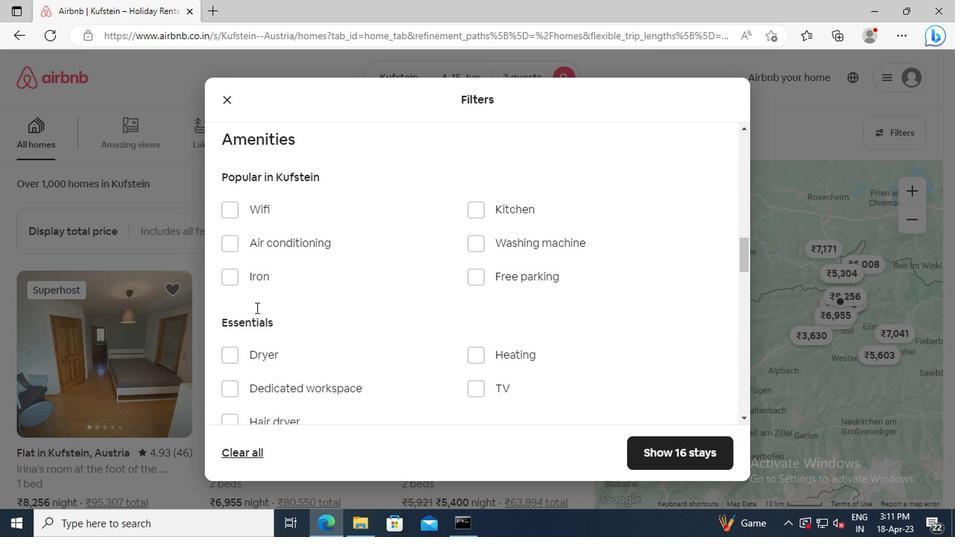 
Action: Mouse moved to (475, 271)
Screenshot: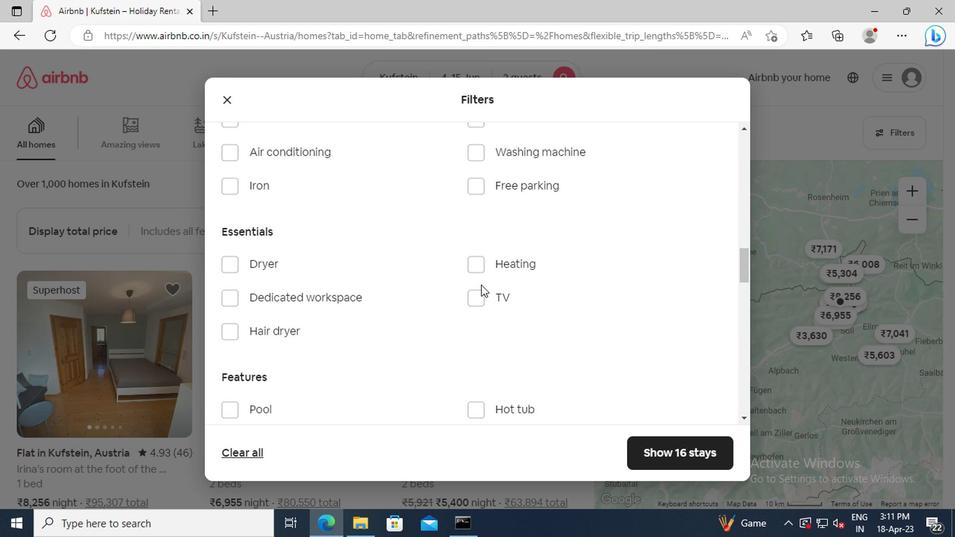 
Action: Mouse pressed left at (475, 271)
Screenshot: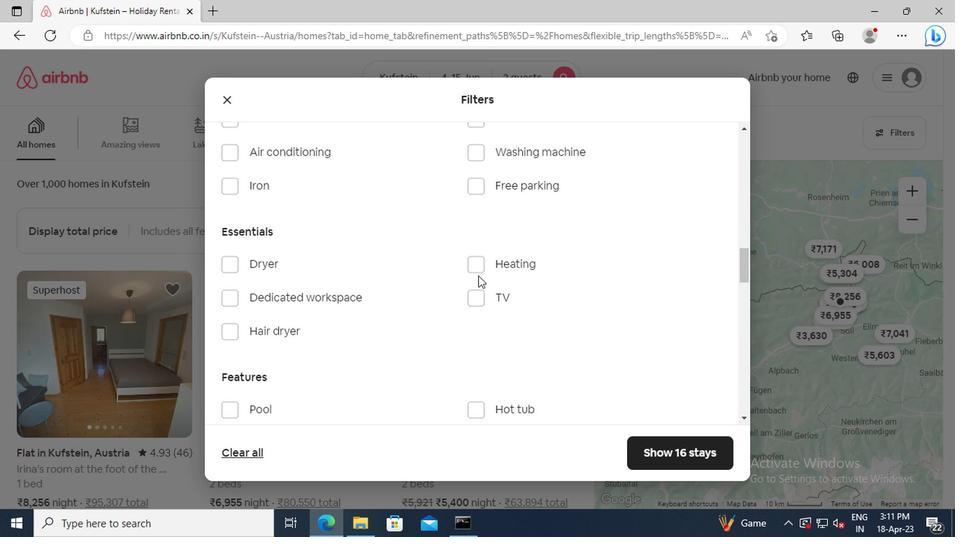 
Action: Mouse moved to (368, 274)
Screenshot: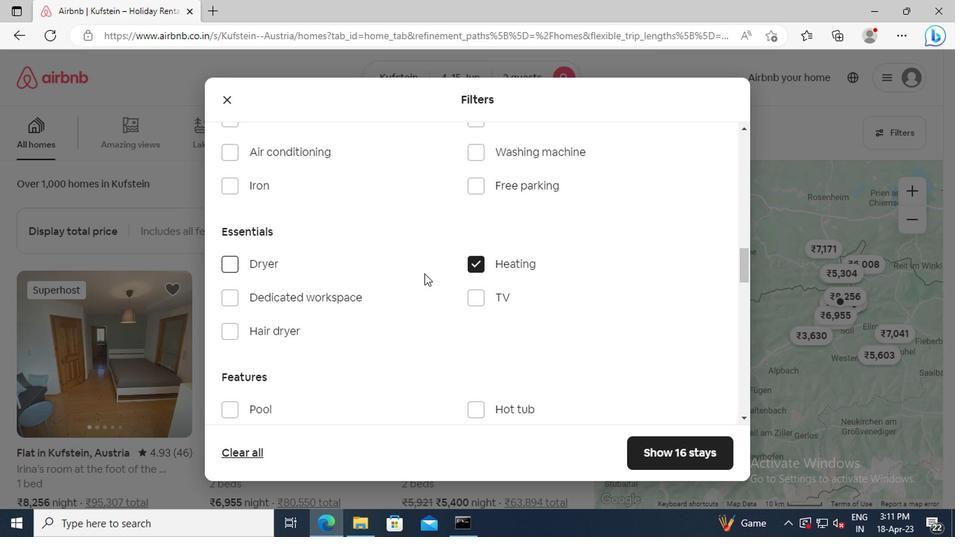 
Action: Mouse scrolled (368, 273) with delta (0, 0)
Screenshot: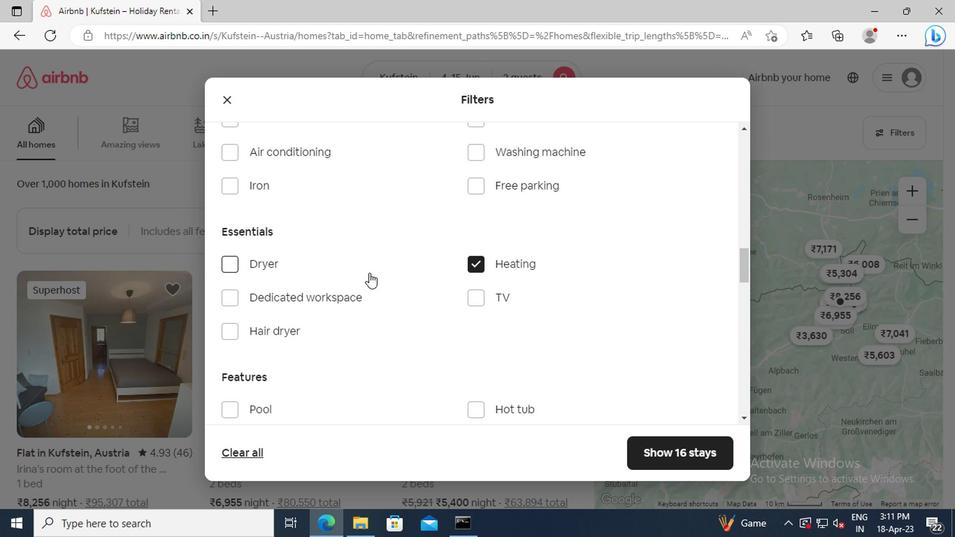 
Action: Mouse scrolled (368, 273) with delta (0, 0)
Screenshot: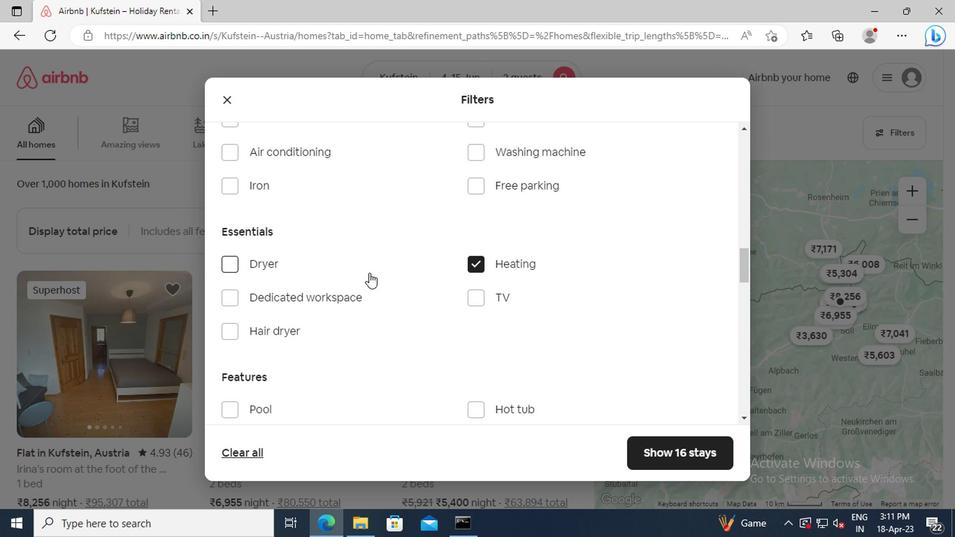 
Action: Mouse scrolled (368, 273) with delta (0, 0)
Screenshot: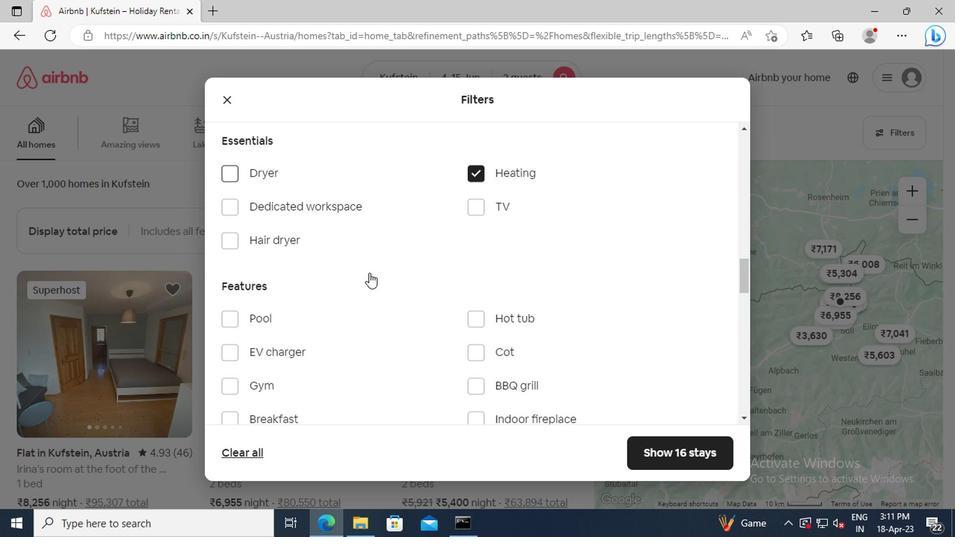 
Action: Mouse scrolled (368, 273) with delta (0, 0)
Screenshot: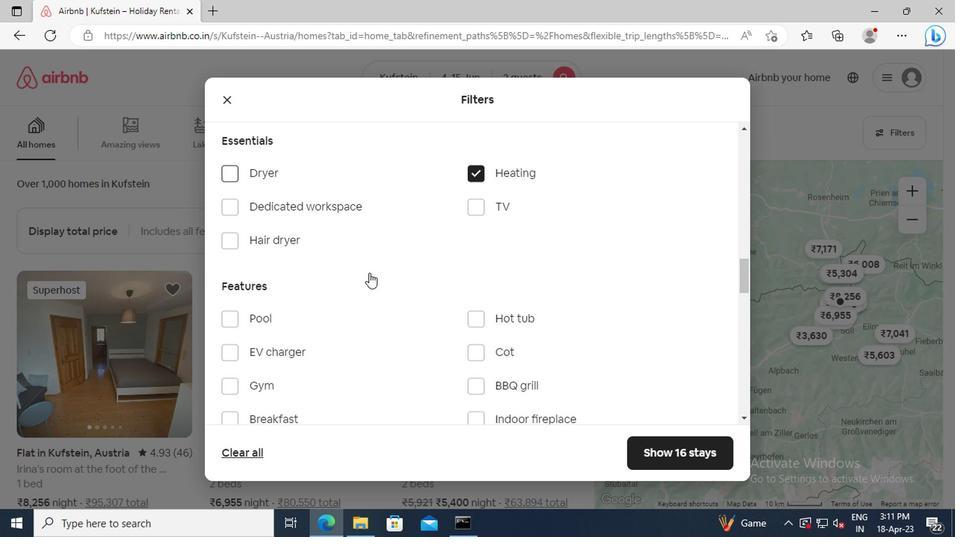 
Action: Mouse scrolled (368, 273) with delta (0, 0)
Screenshot: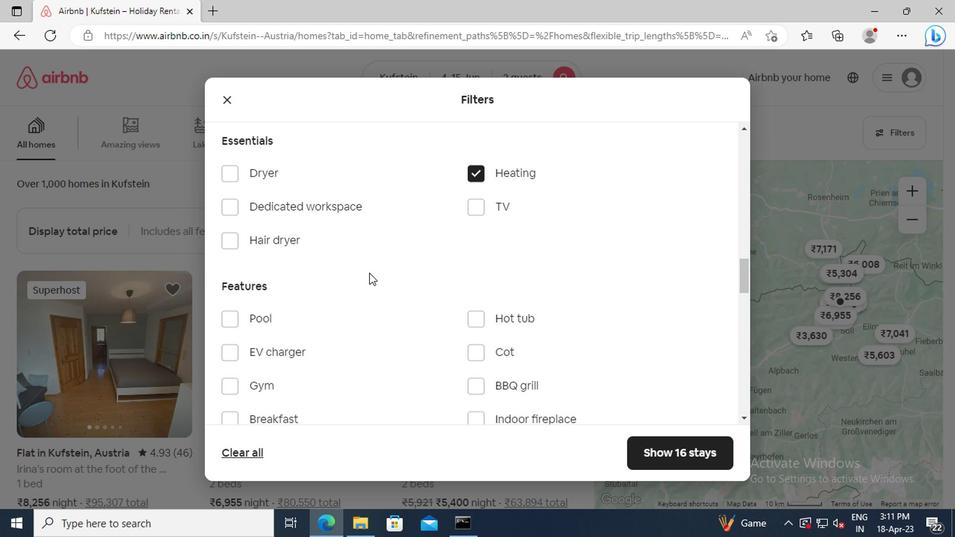 
Action: Mouse scrolled (368, 273) with delta (0, 0)
Screenshot: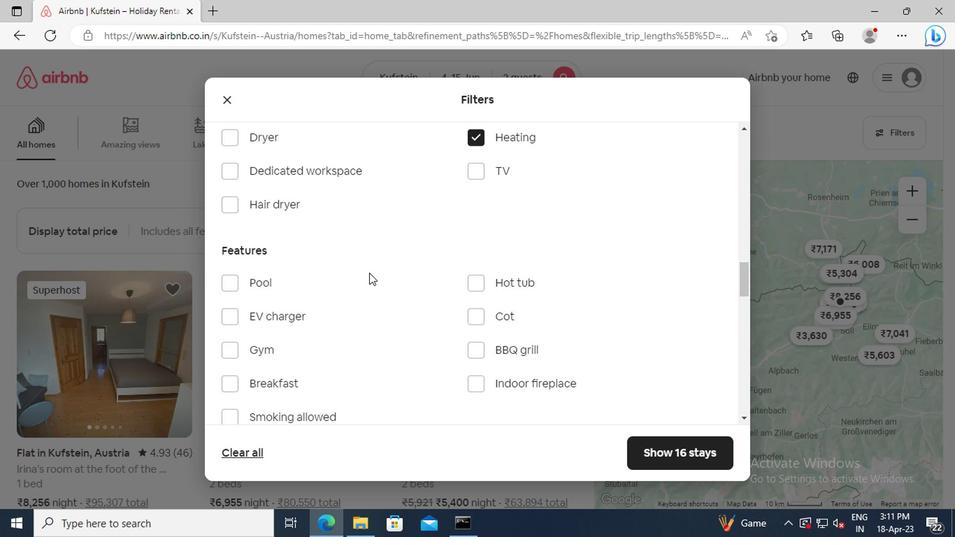 
Action: Mouse scrolled (368, 273) with delta (0, 0)
Screenshot: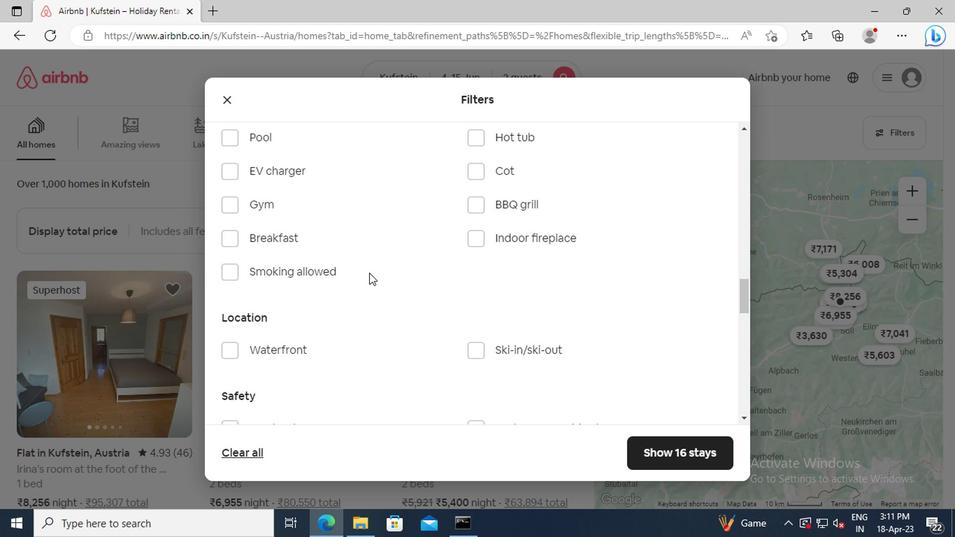 
Action: Mouse scrolled (368, 273) with delta (0, 0)
Screenshot: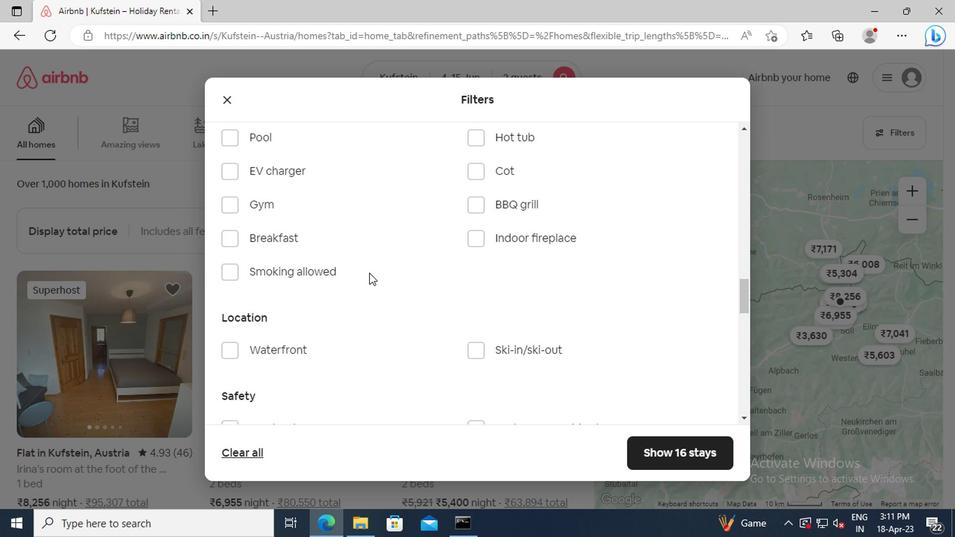 
Action: Mouse scrolled (368, 273) with delta (0, 0)
Screenshot: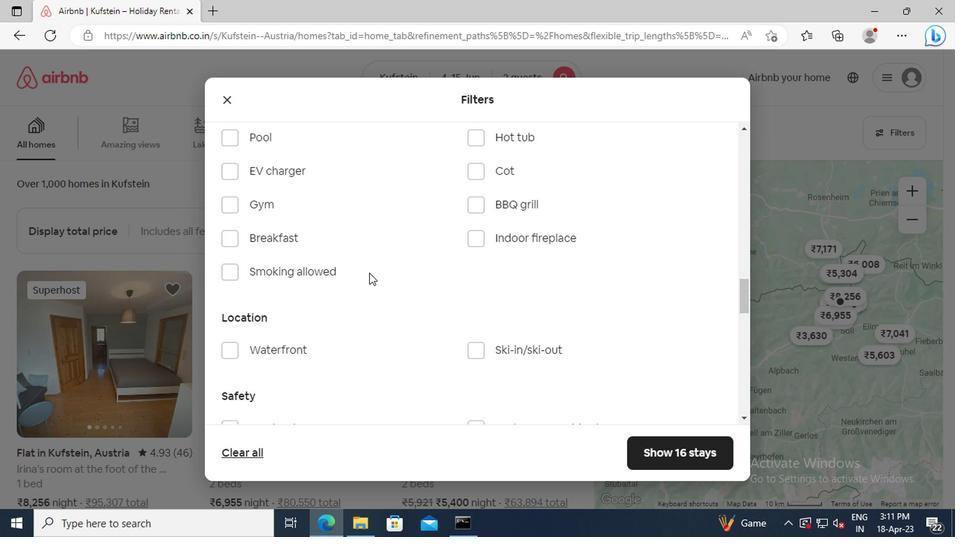 
Action: Mouse scrolled (368, 273) with delta (0, 0)
Screenshot: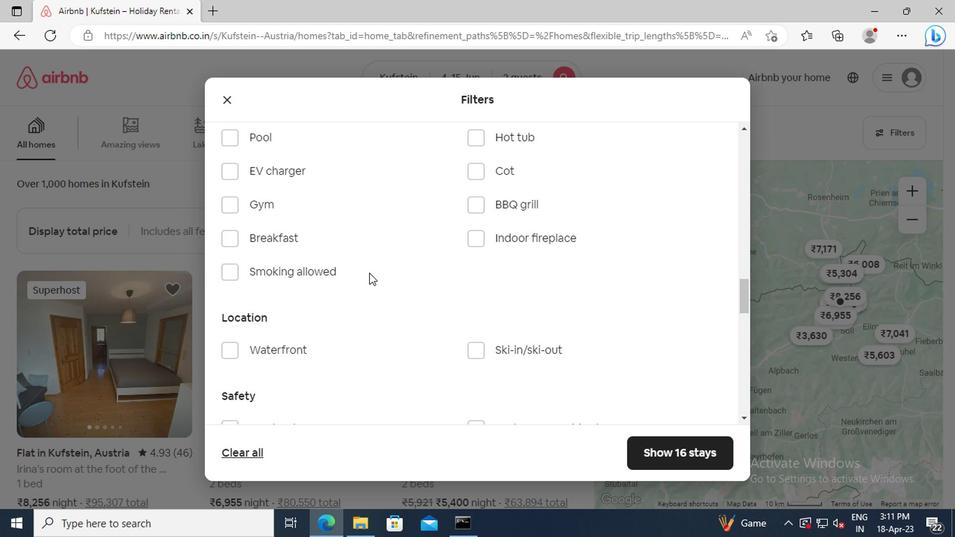
Action: Mouse scrolled (368, 273) with delta (0, 0)
Screenshot: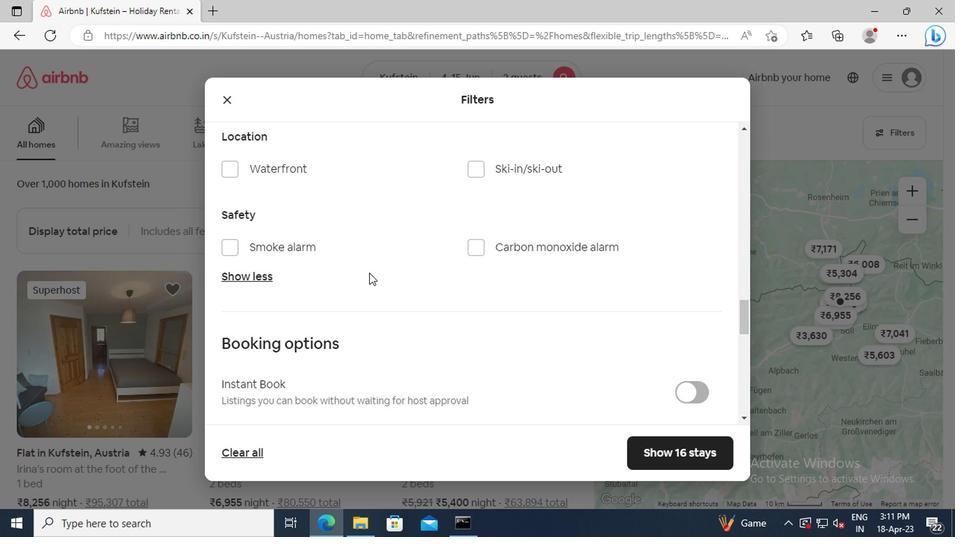 
Action: Mouse scrolled (368, 273) with delta (0, 0)
Screenshot: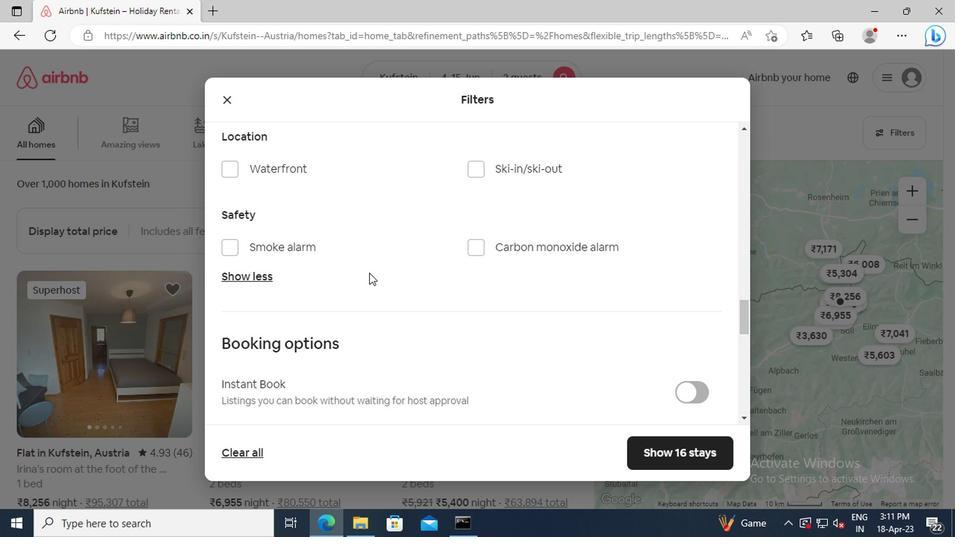 
Action: Mouse scrolled (368, 273) with delta (0, 0)
Screenshot: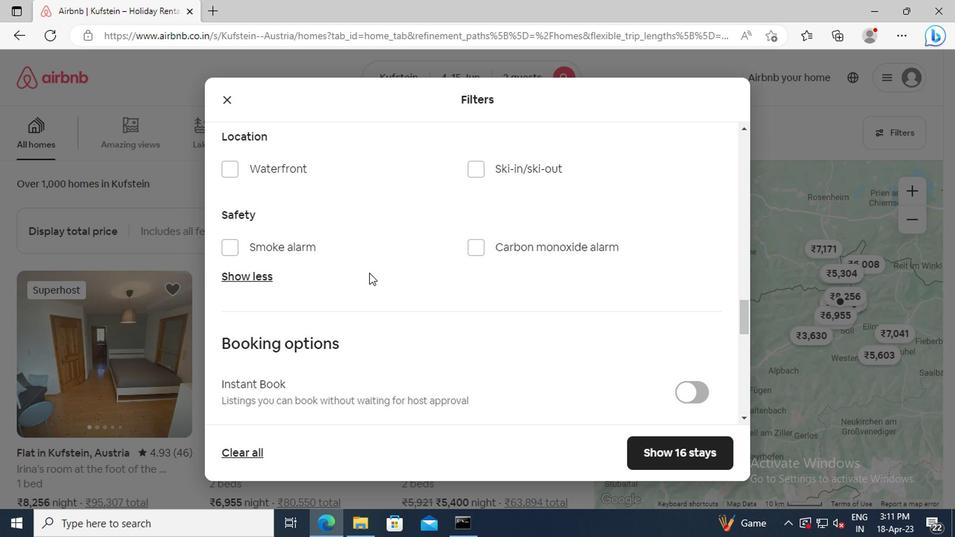 
Action: Mouse moved to (702, 303)
Screenshot: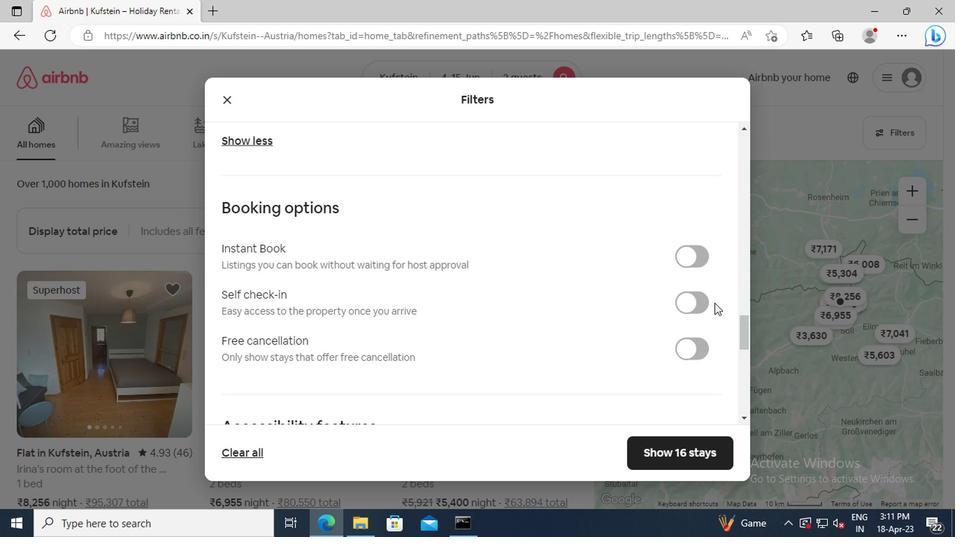 
Action: Mouse pressed left at (702, 303)
Screenshot: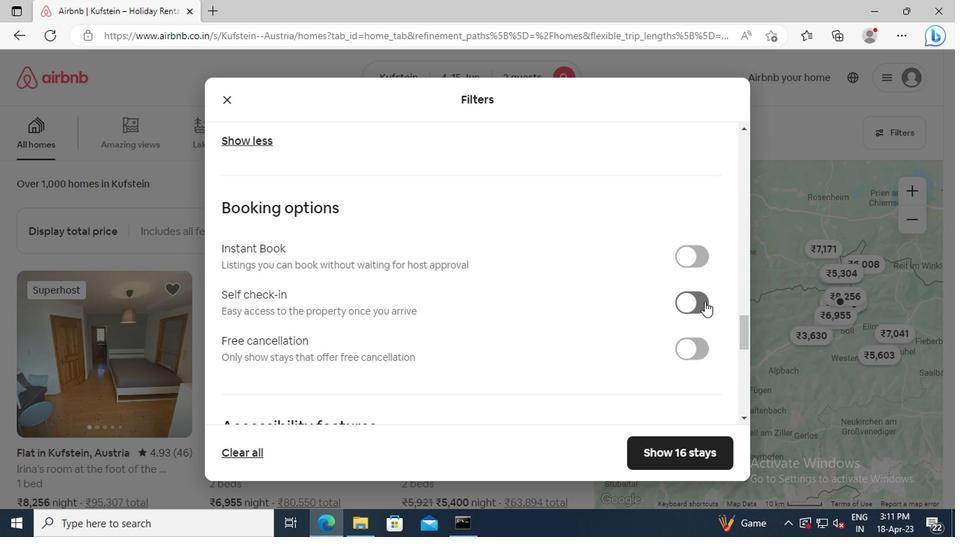 
Action: Mouse moved to (476, 290)
Screenshot: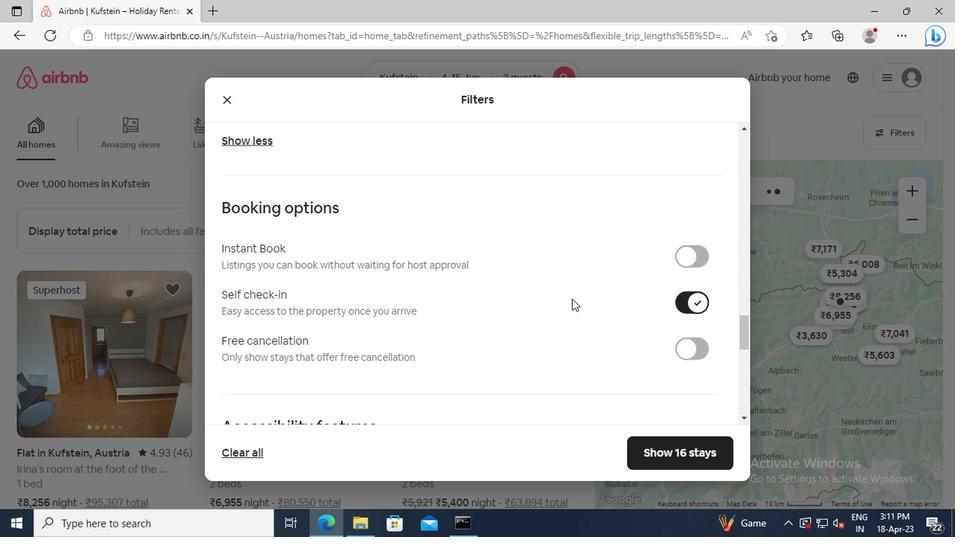 
Action: Mouse scrolled (476, 290) with delta (0, 0)
Screenshot: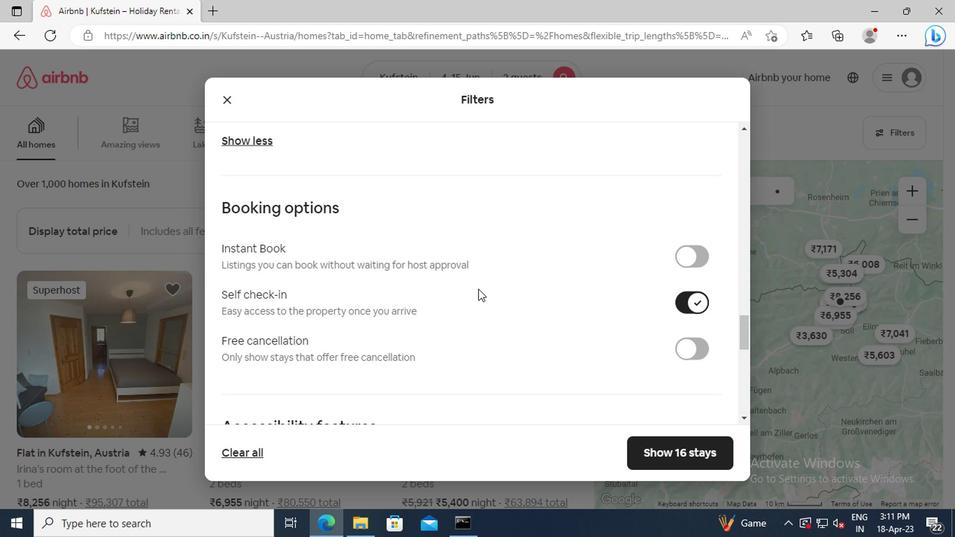 
Action: Mouse scrolled (476, 290) with delta (0, 0)
Screenshot: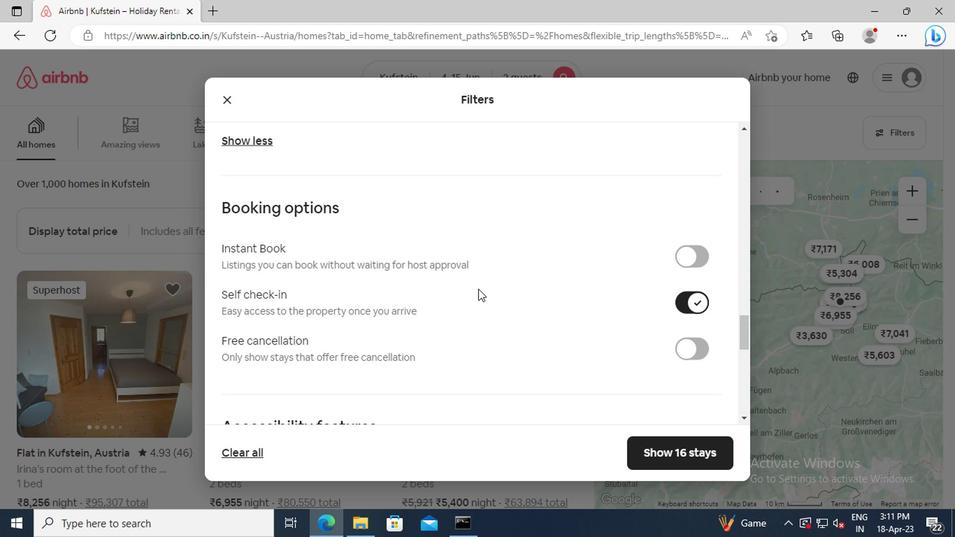 
Action: Mouse scrolled (476, 290) with delta (0, 0)
Screenshot: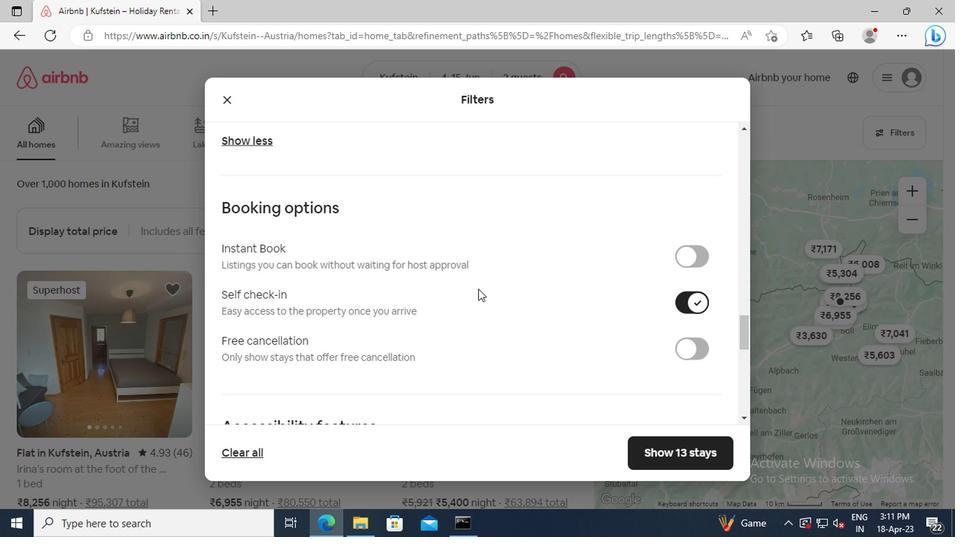 
Action: Mouse scrolled (476, 290) with delta (0, 0)
Screenshot: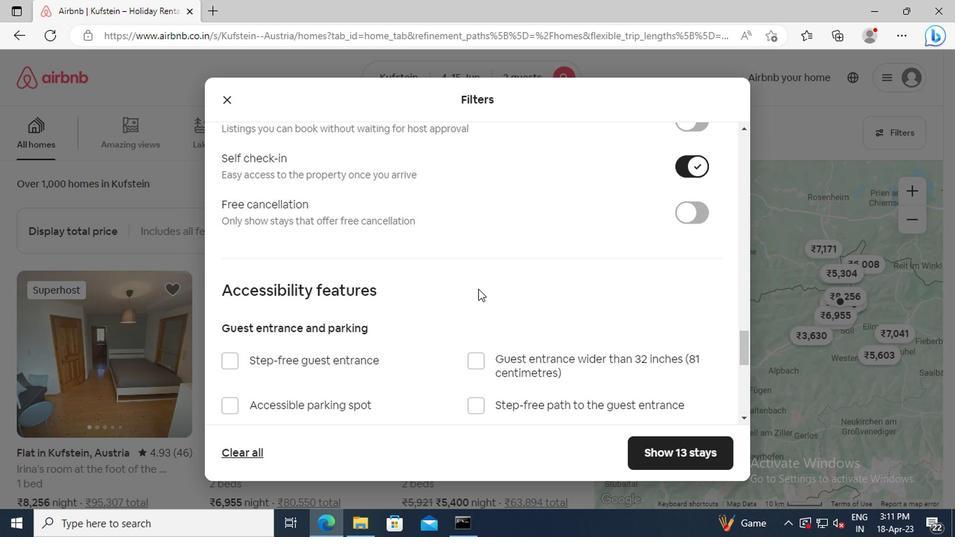 
Action: Mouse scrolled (476, 290) with delta (0, 0)
Screenshot: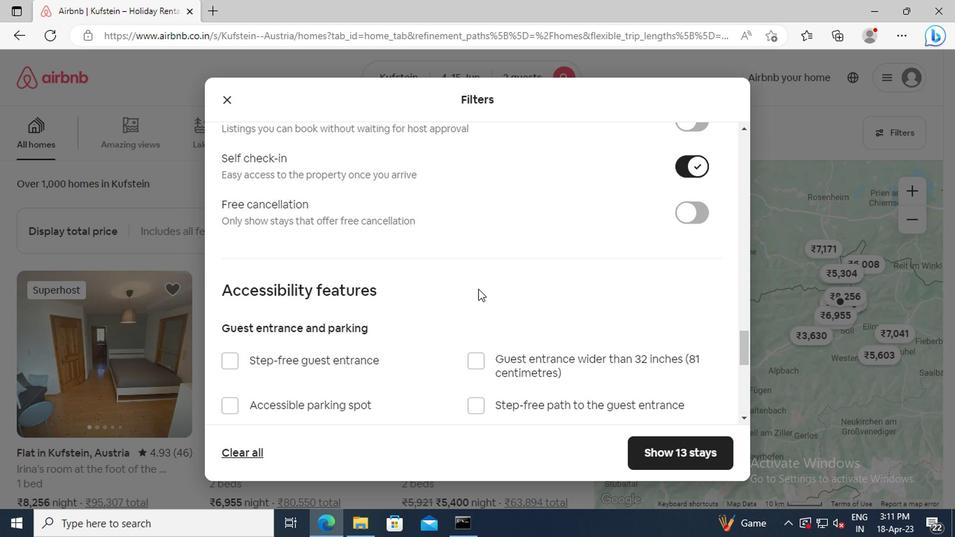 
Action: Mouse scrolled (476, 290) with delta (0, 0)
Screenshot: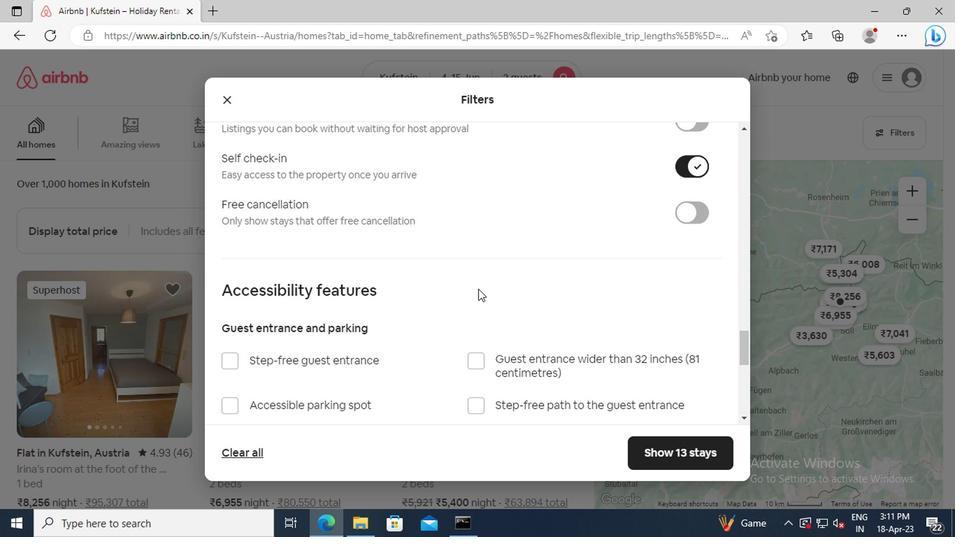
Action: Mouse scrolled (476, 290) with delta (0, 0)
Screenshot: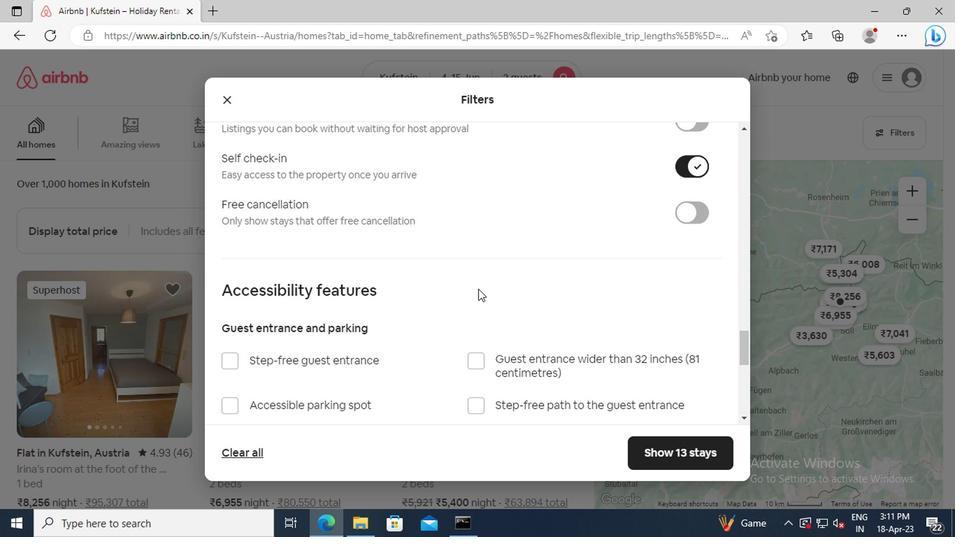 
Action: Mouse scrolled (476, 290) with delta (0, 0)
Screenshot: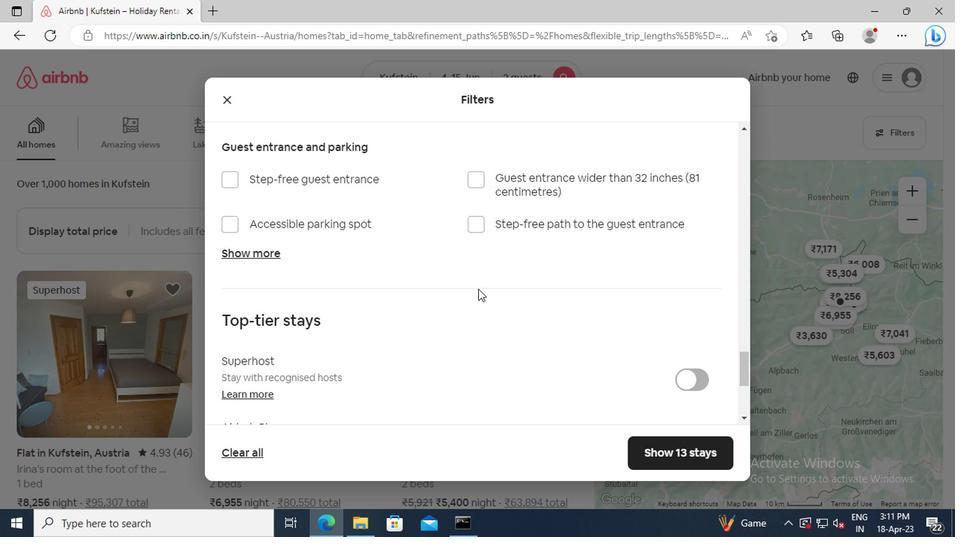 
Action: Mouse scrolled (476, 290) with delta (0, 0)
Screenshot: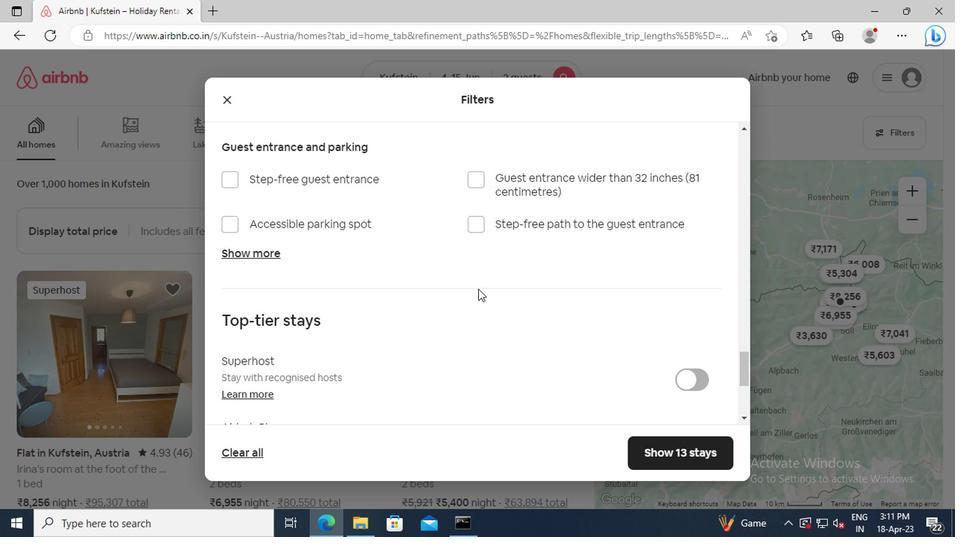 
Action: Mouse scrolled (476, 290) with delta (0, 0)
Screenshot: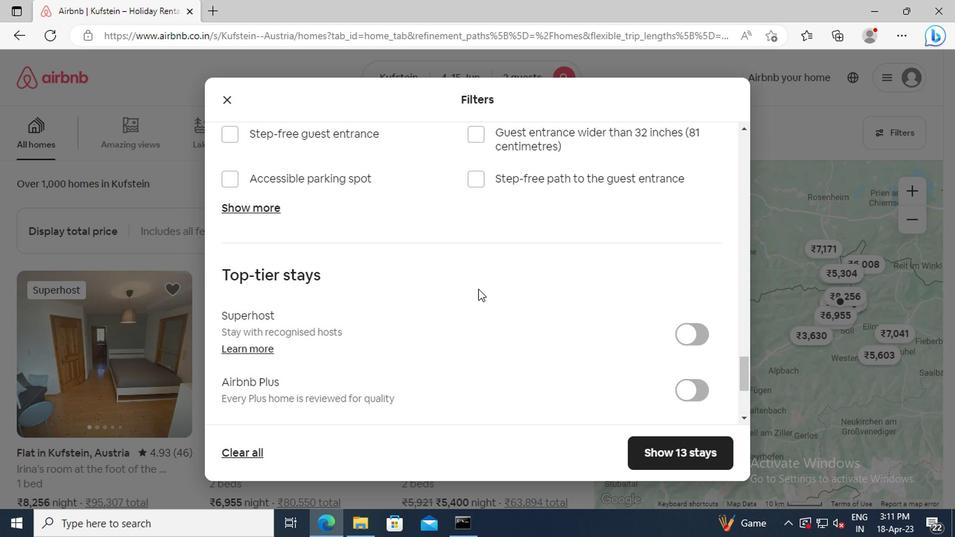
Action: Mouse scrolled (476, 290) with delta (0, 0)
Screenshot: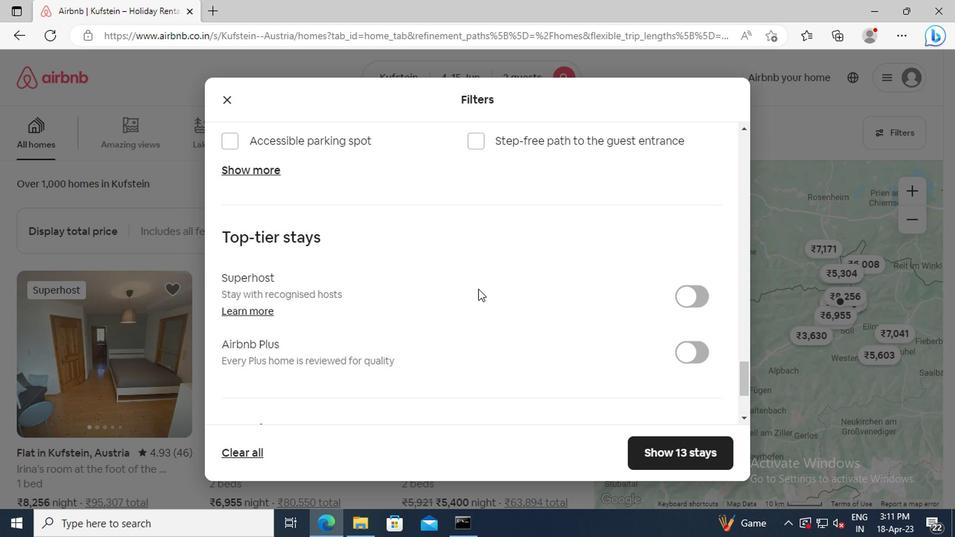 
Action: Mouse scrolled (476, 290) with delta (0, 0)
Screenshot: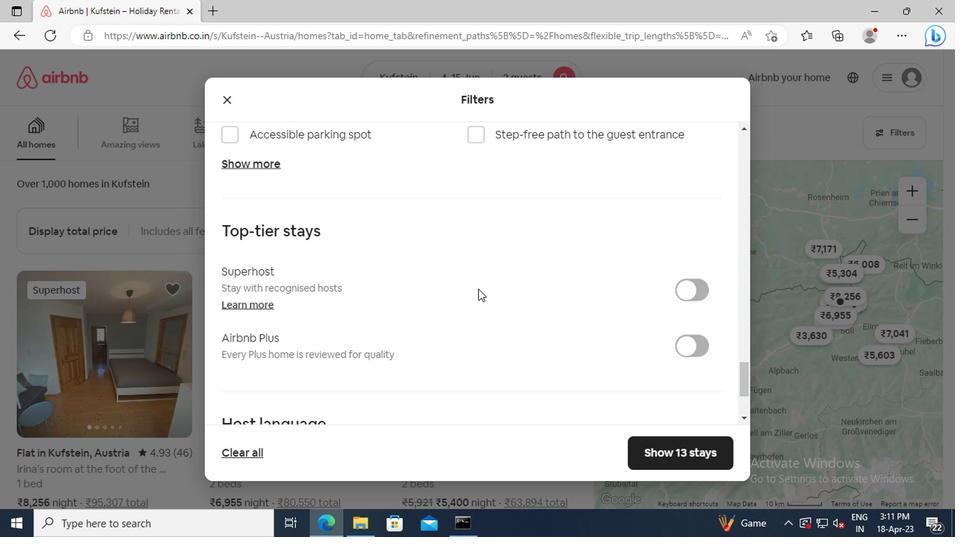 
Action: Mouse scrolled (476, 290) with delta (0, 0)
Screenshot: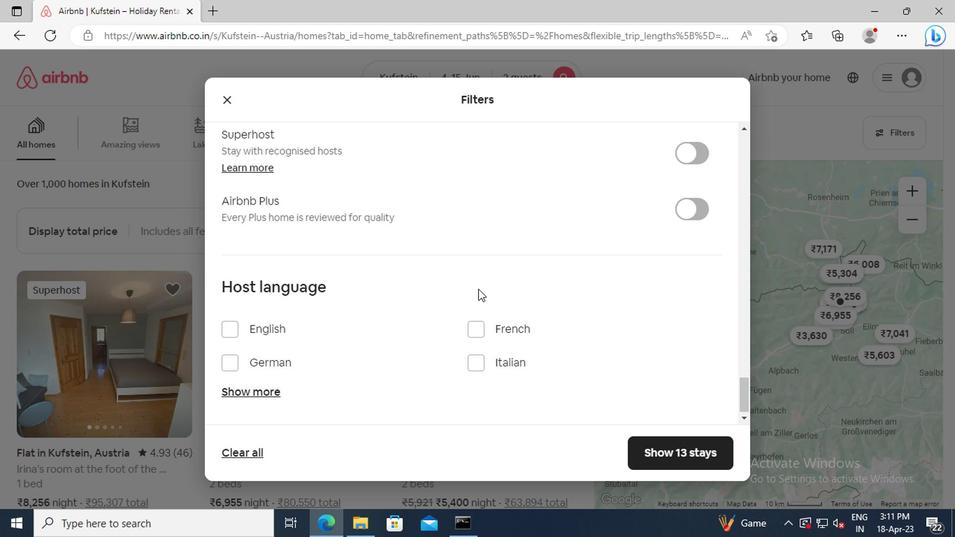 
Action: Mouse scrolled (476, 290) with delta (0, 0)
Screenshot: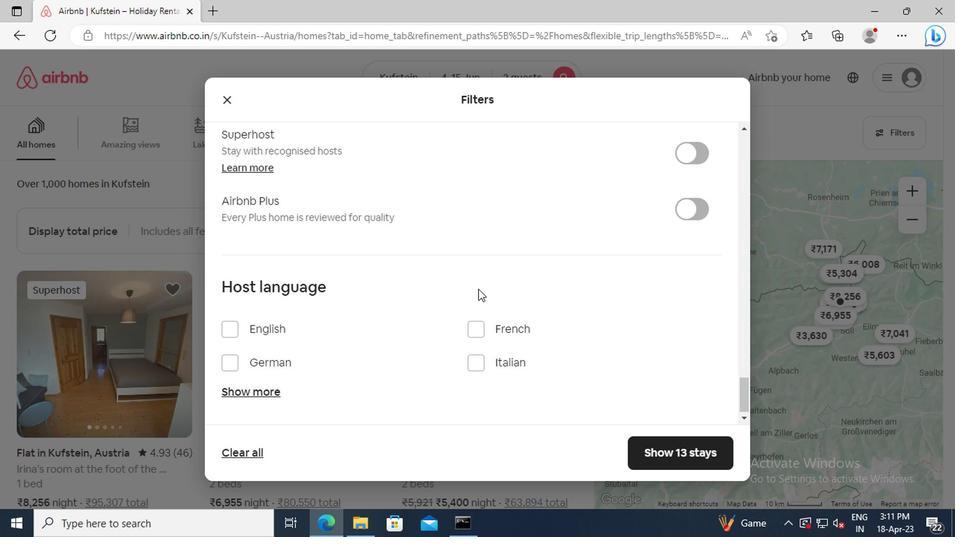 
Action: Mouse moved to (230, 321)
Screenshot: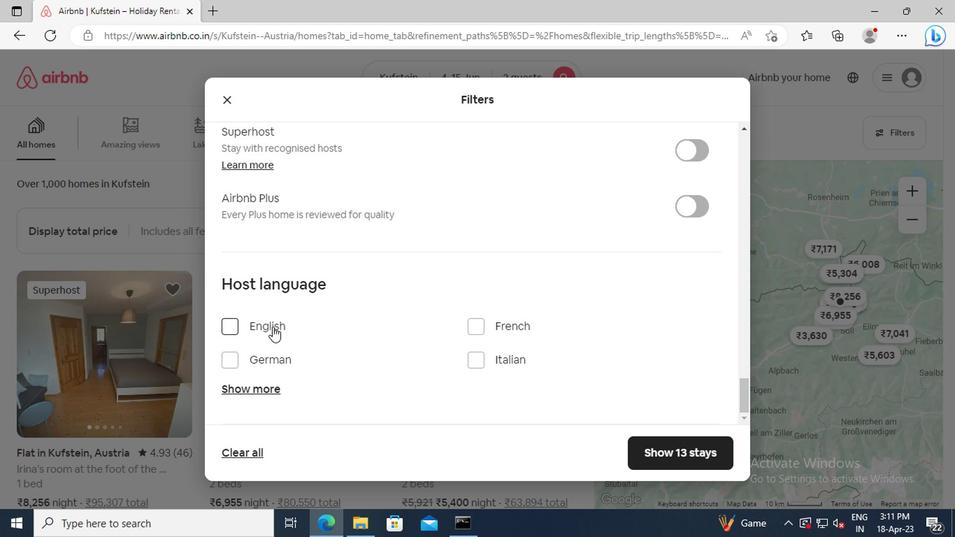 
Action: Mouse pressed left at (230, 321)
Screenshot: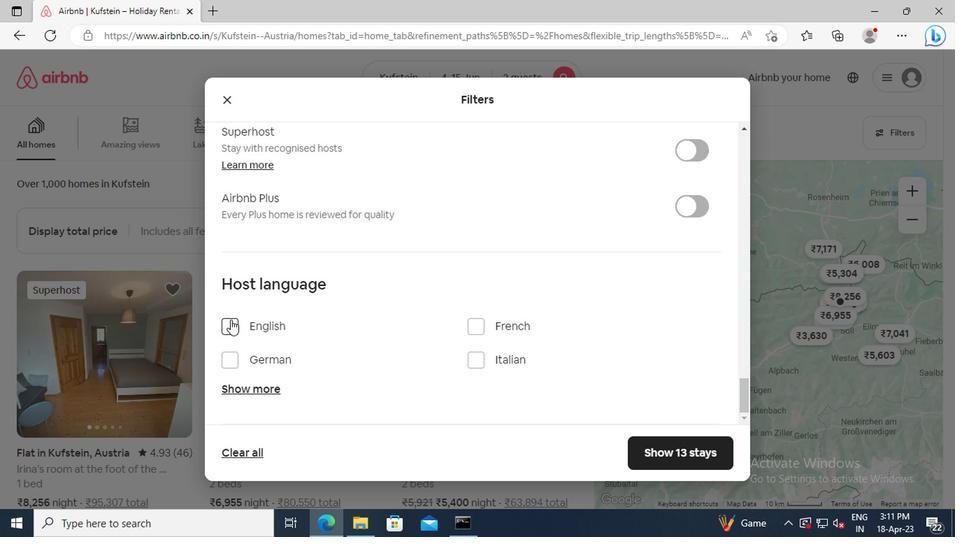 
Action: Mouse moved to (688, 452)
Screenshot: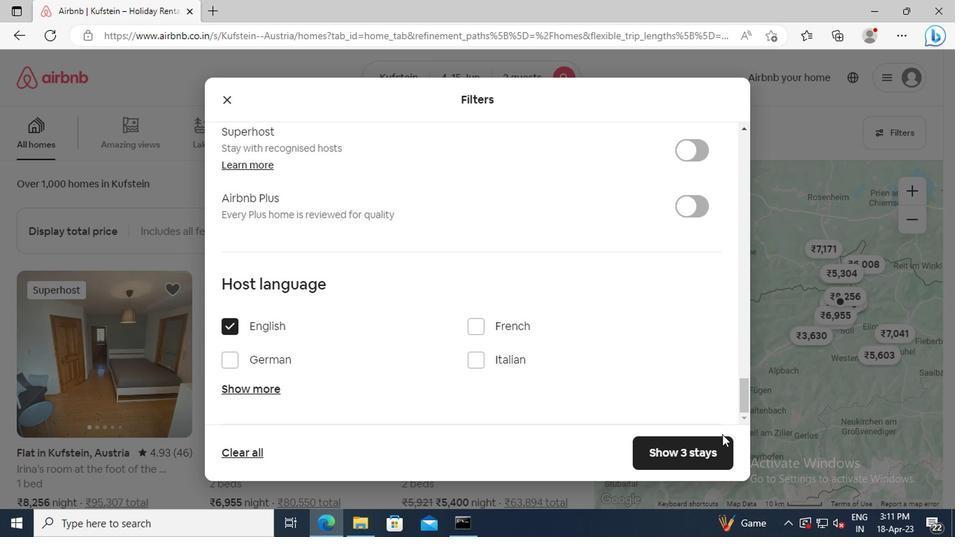 
Action: Mouse pressed left at (688, 452)
Screenshot: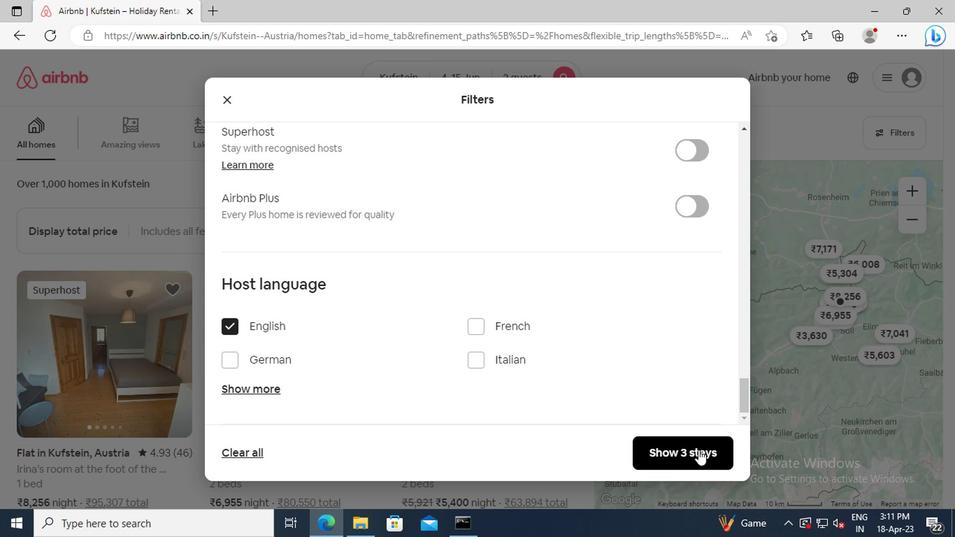 
Action: Mouse moved to (608, 320)
Screenshot: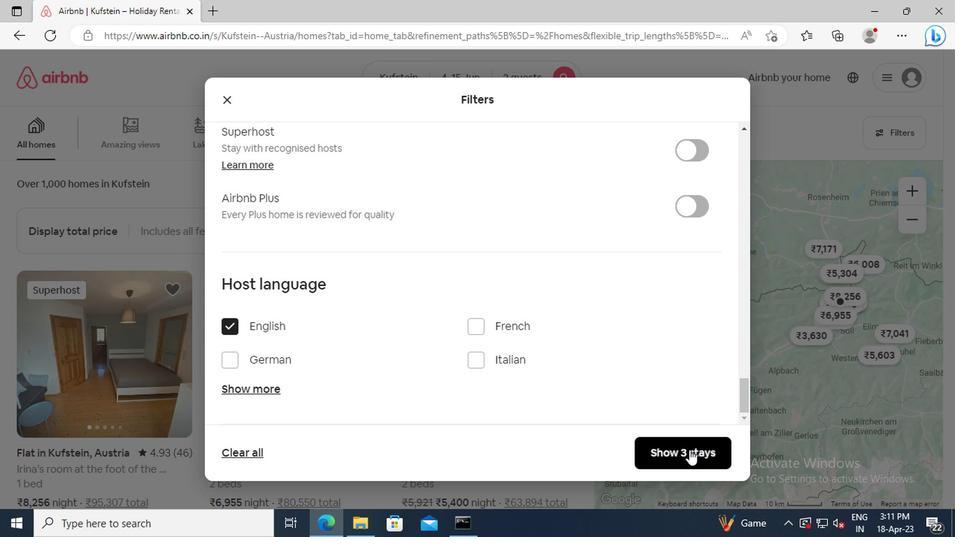 
